 Task: Look for space in Chirpan, Bulgaria from 9th June, 2023 to 11th June, 2023 for 2 adults in price range Rs.6000 to Rs.10000. Place can be entire place with 2 bedrooms having 2 beds and 1 bathroom. Property type can be house, flat, guest house. Amenities needed are: wifi. Booking option can be shelf check-in. Required host language is English.
Action: Mouse moved to (610, 84)
Screenshot: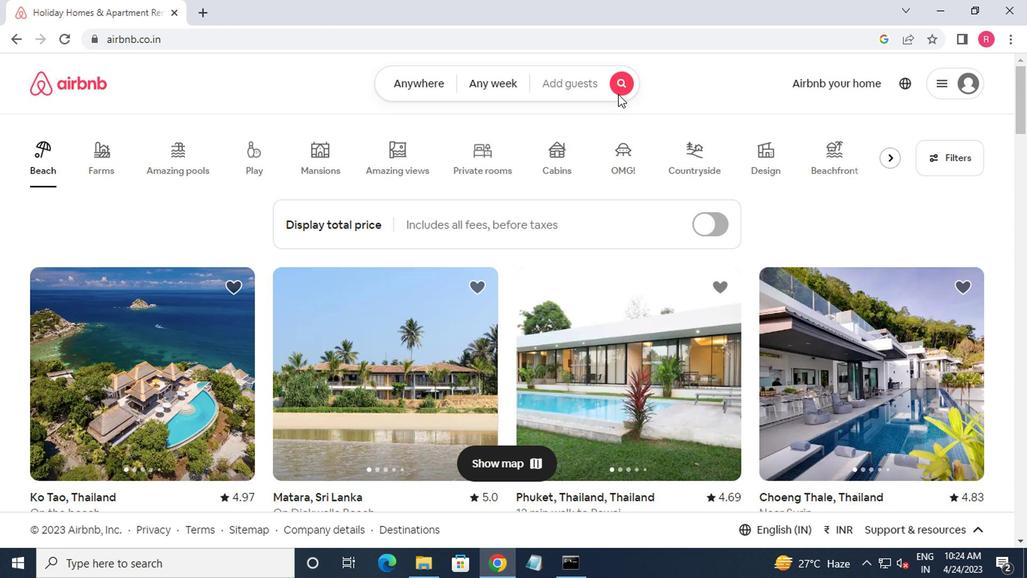 
Action: Mouse pressed left at (610, 84)
Screenshot: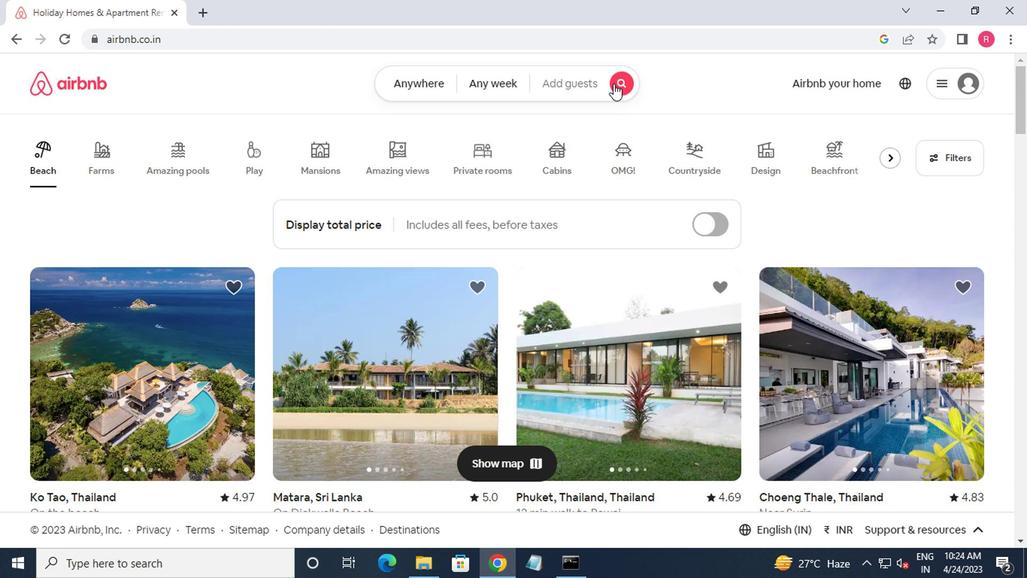 
Action: Mouse moved to (270, 150)
Screenshot: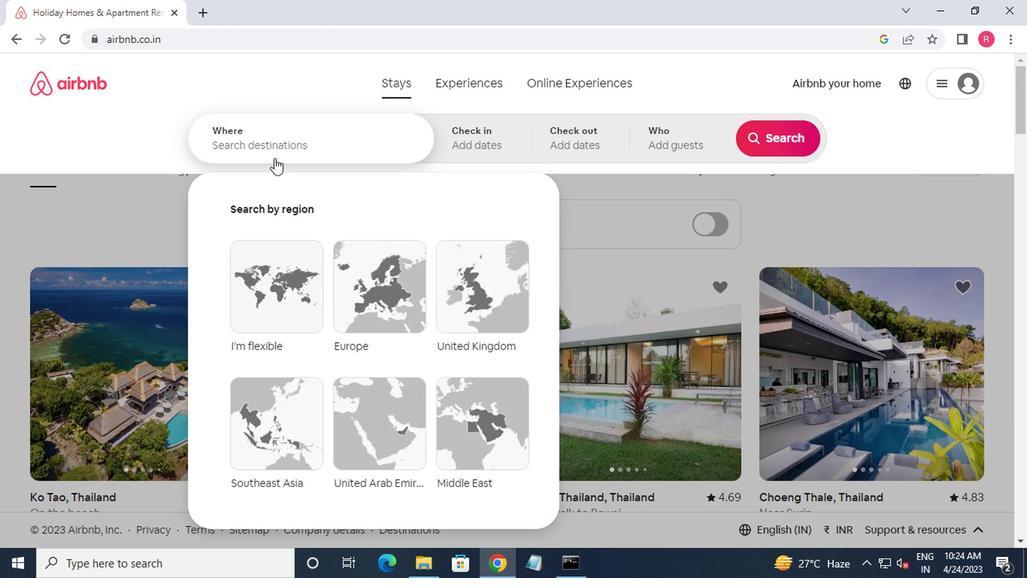 
Action: Mouse pressed left at (270, 150)
Screenshot: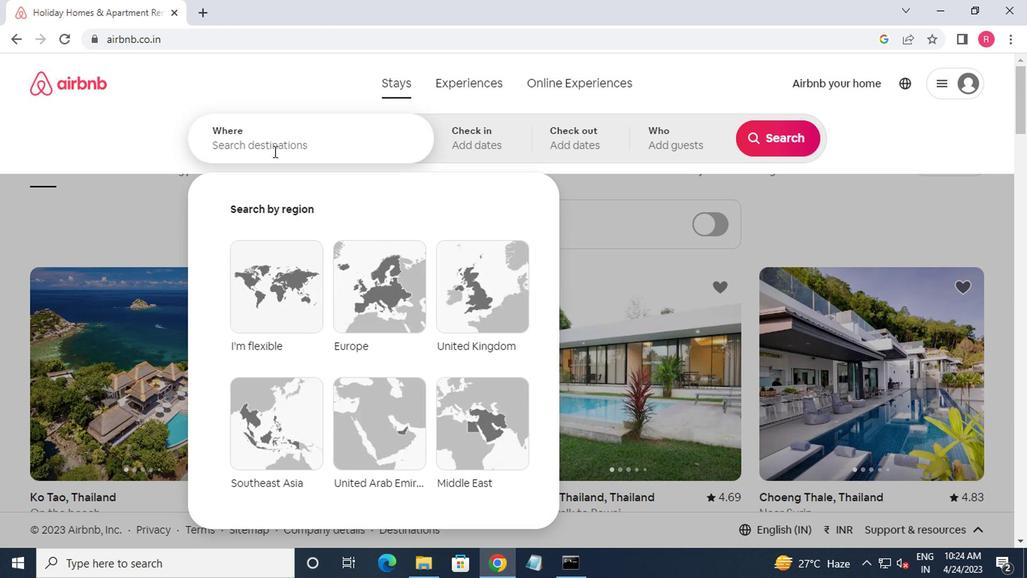 
Action: Mouse moved to (236, 172)
Screenshot: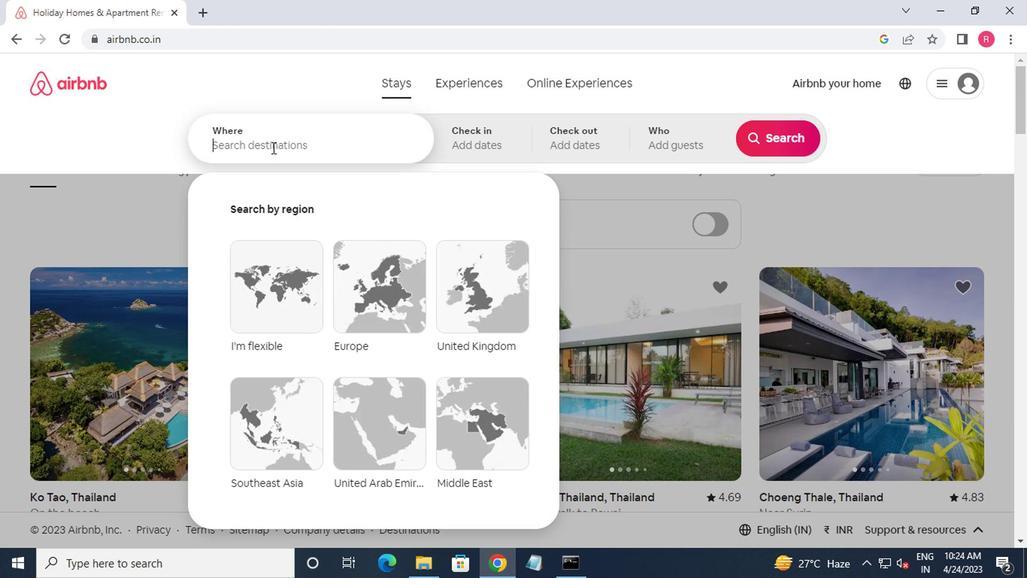 
Action: Key pressed chirpan
Screenshot: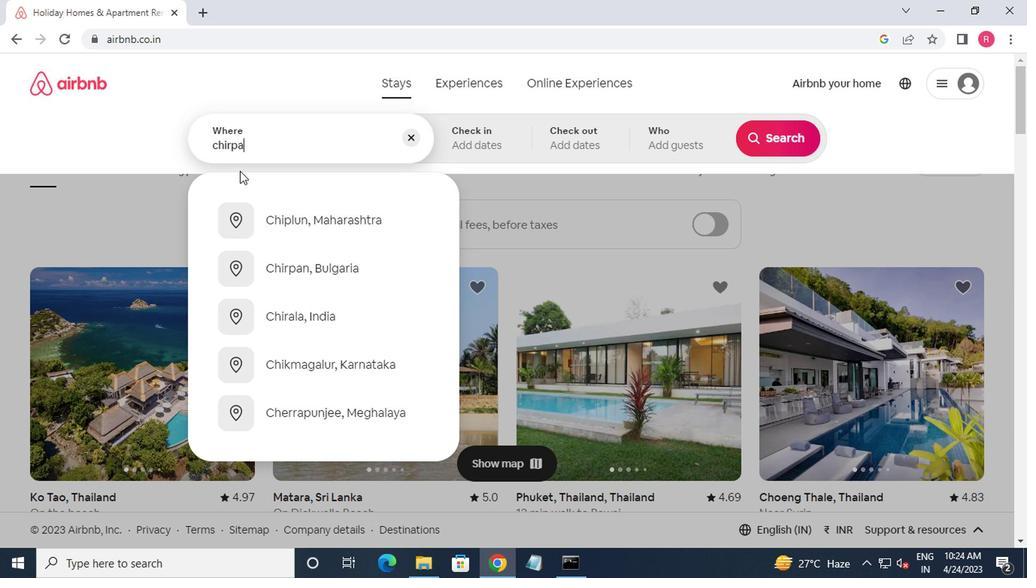 
Action: Mouse moved to (298, 235)
Screenshot: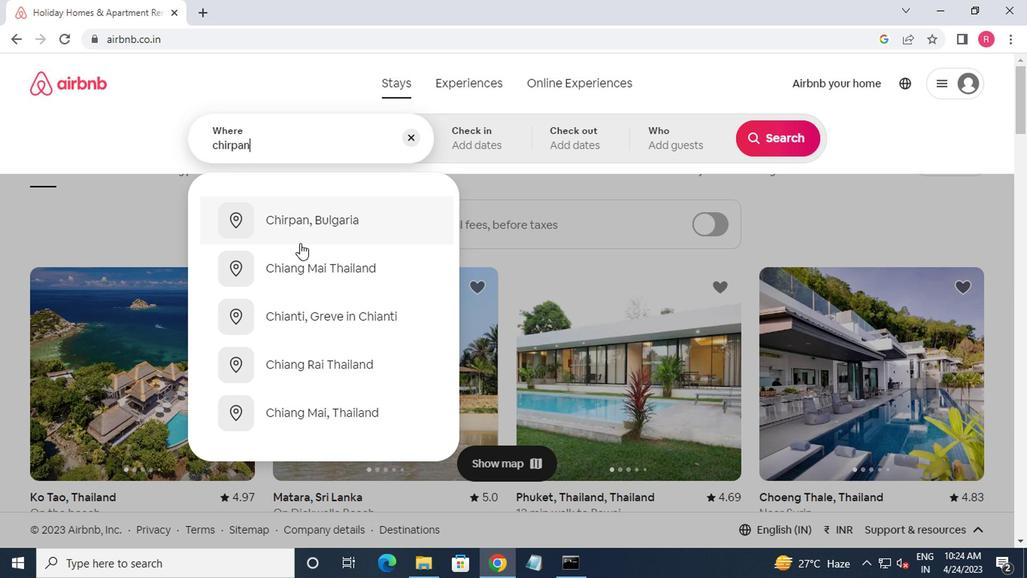 
Action: Mouse pressed left at (298, 235)
Screenshot: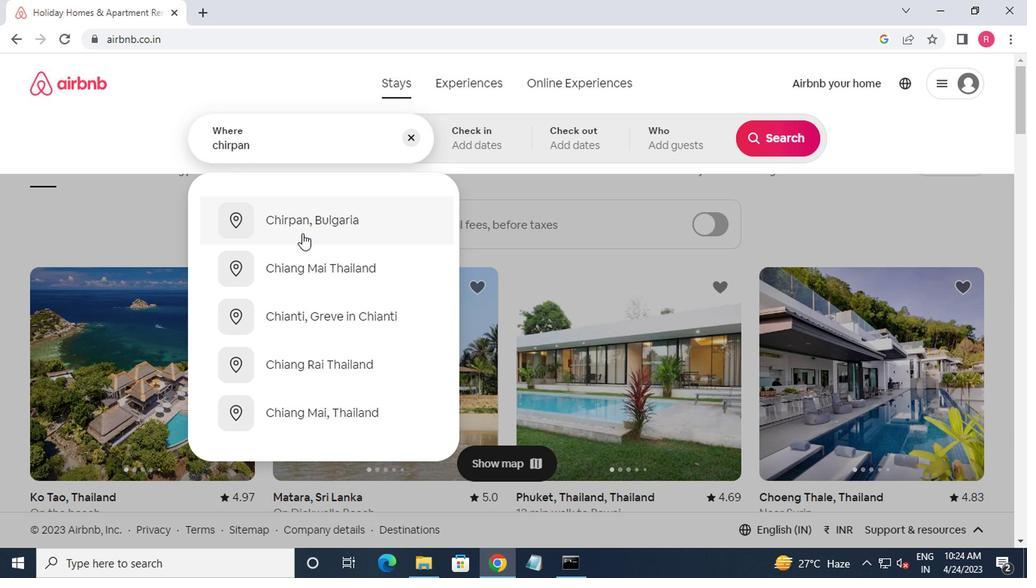 
Action: Mouse moved to (769, 258)
Screenshot: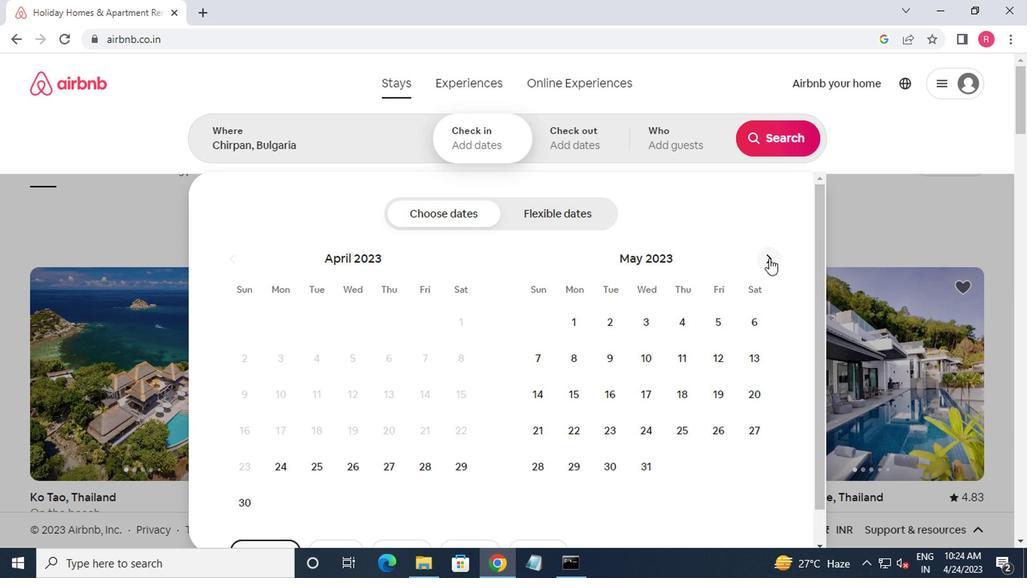 
Action: Mouse pressed left at (769, 258)
Screenshot: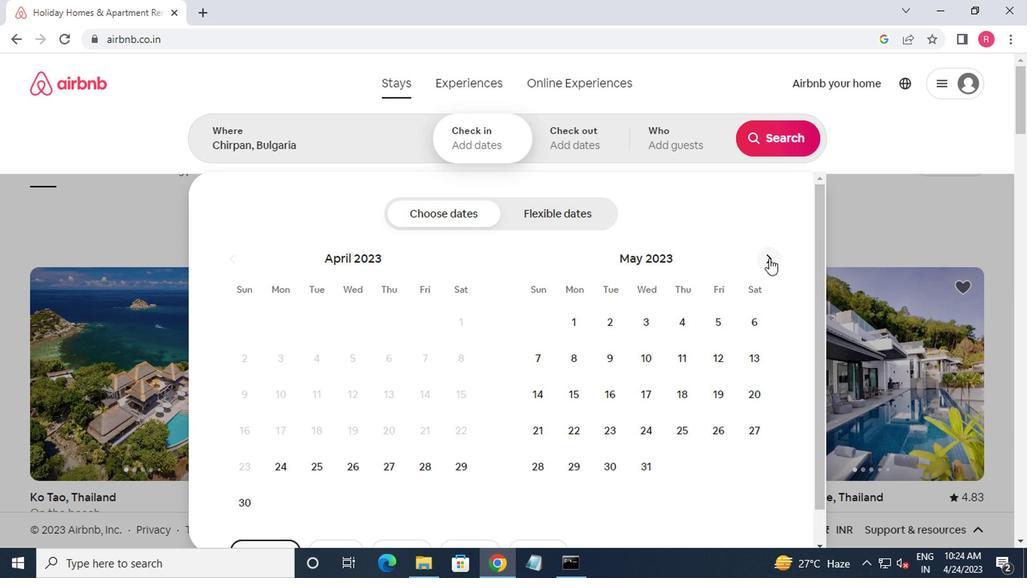 
Action: Mouse moved to (719, 370)
Screenshot: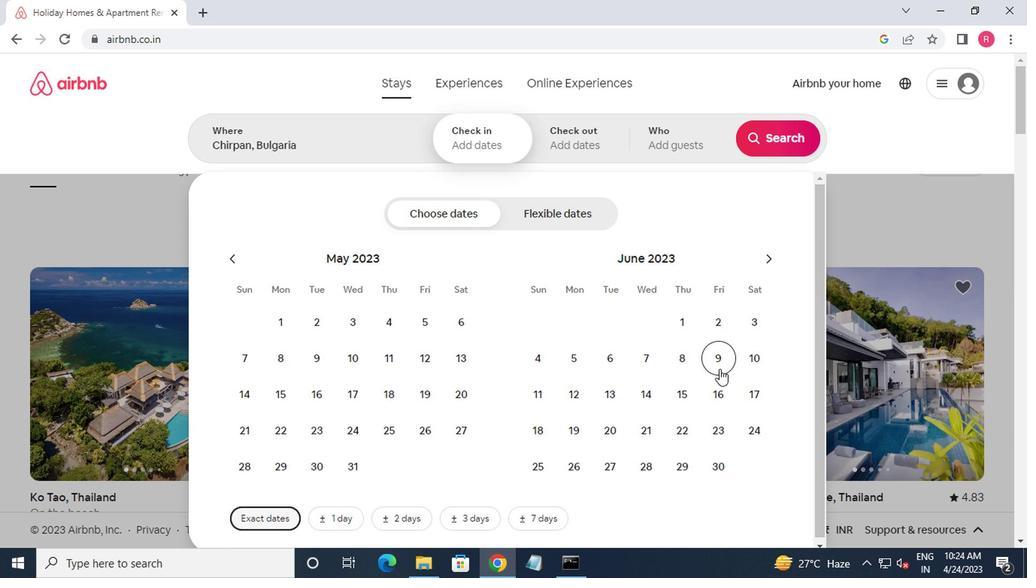 
Action: Mouse pressed left at (719, 370)
Screenshot: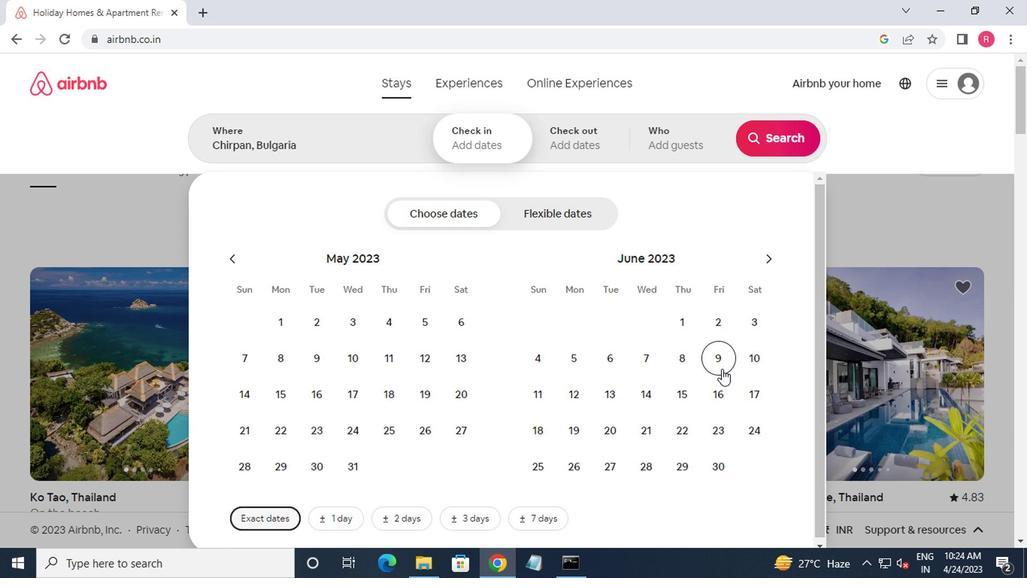 
Action: Mouse moved to (548, 387)
Screenshot: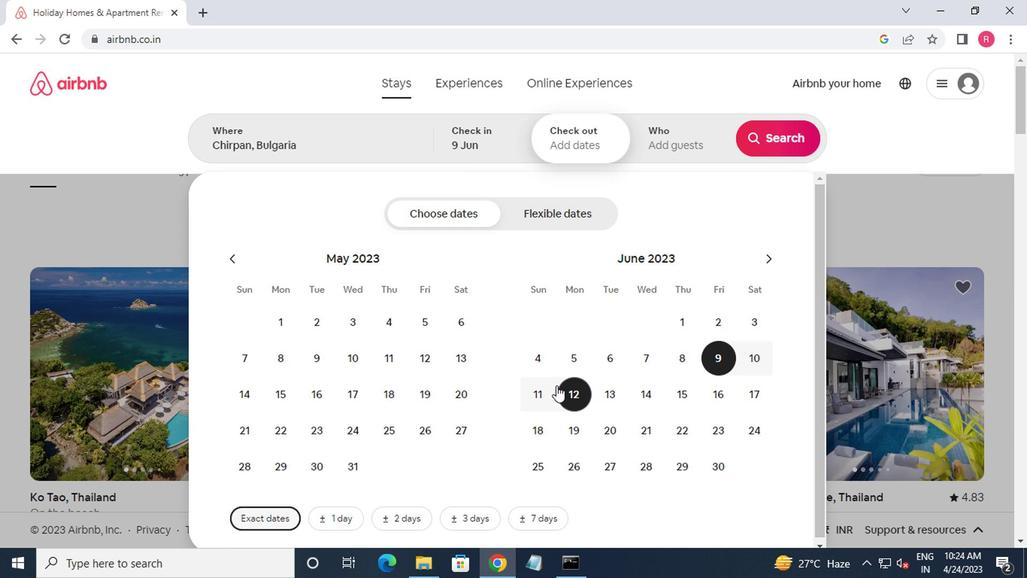 
Action: Mouse pressed left at (548, 387)
Screenshot: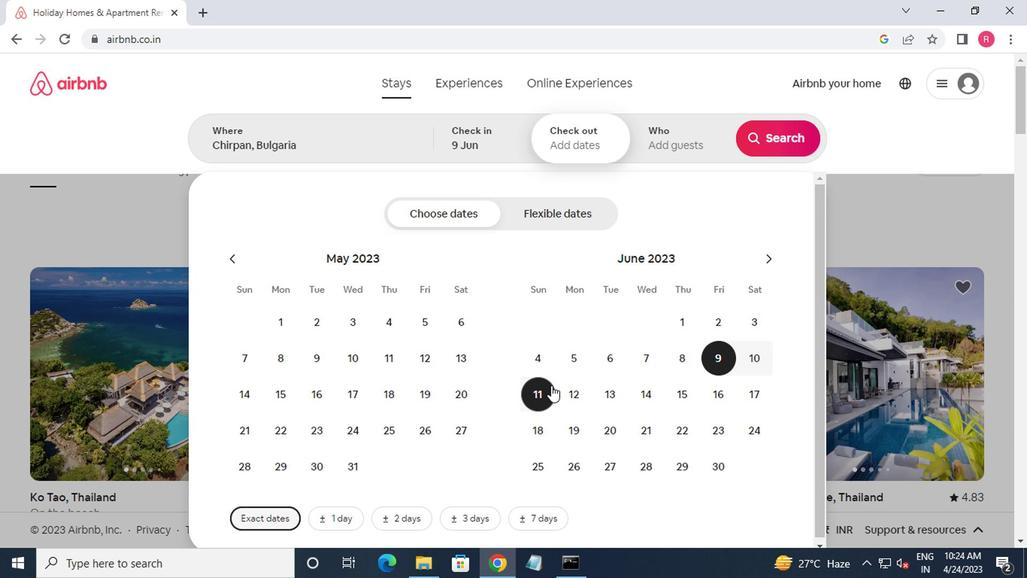 
Action: Mouse moved to (666, 150)
Screenshot: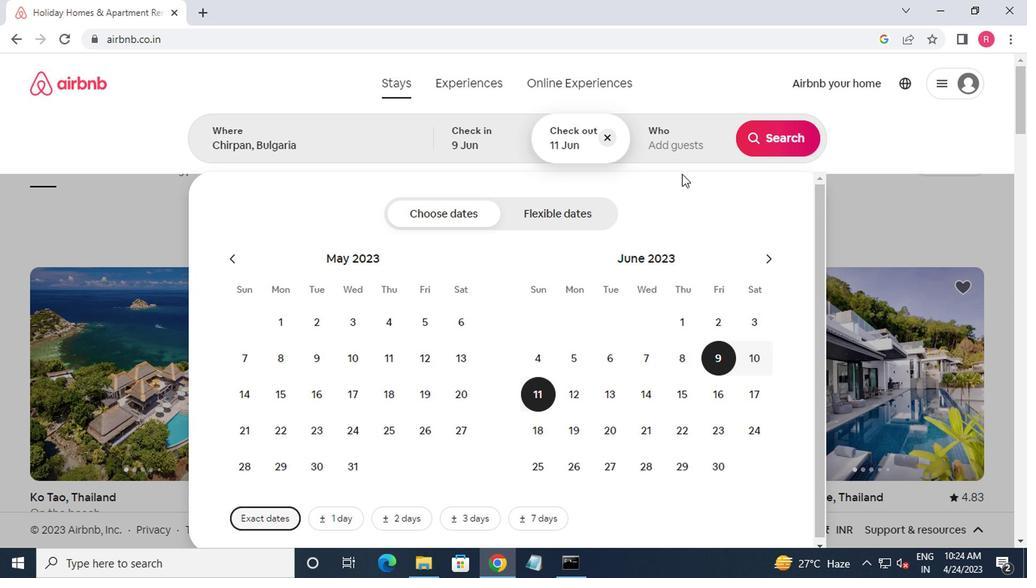 
Action: Mouse pressed left at (666, 150)
Screenshot: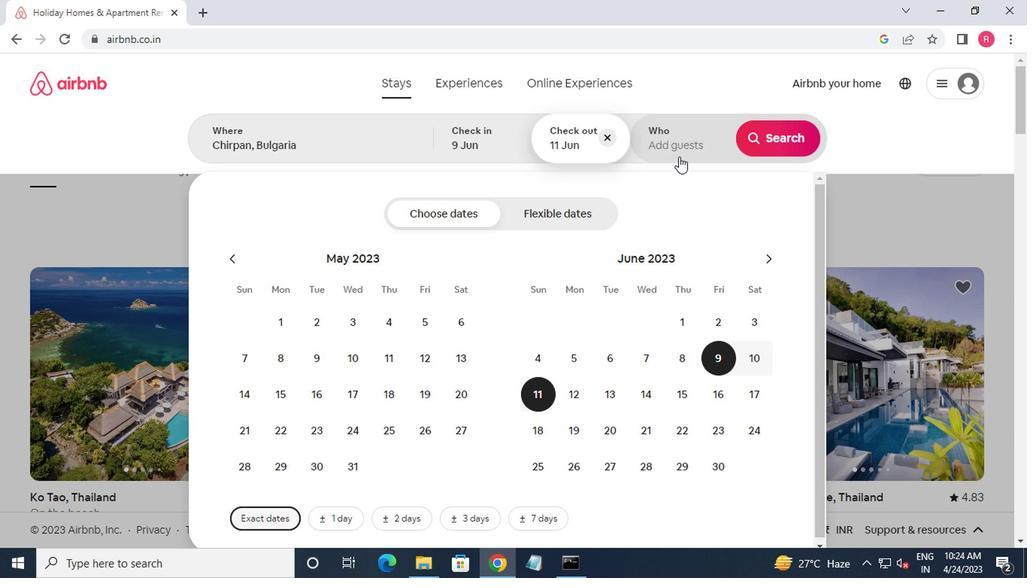 
Action: Mouse moved to (784, 225)
Screenshot: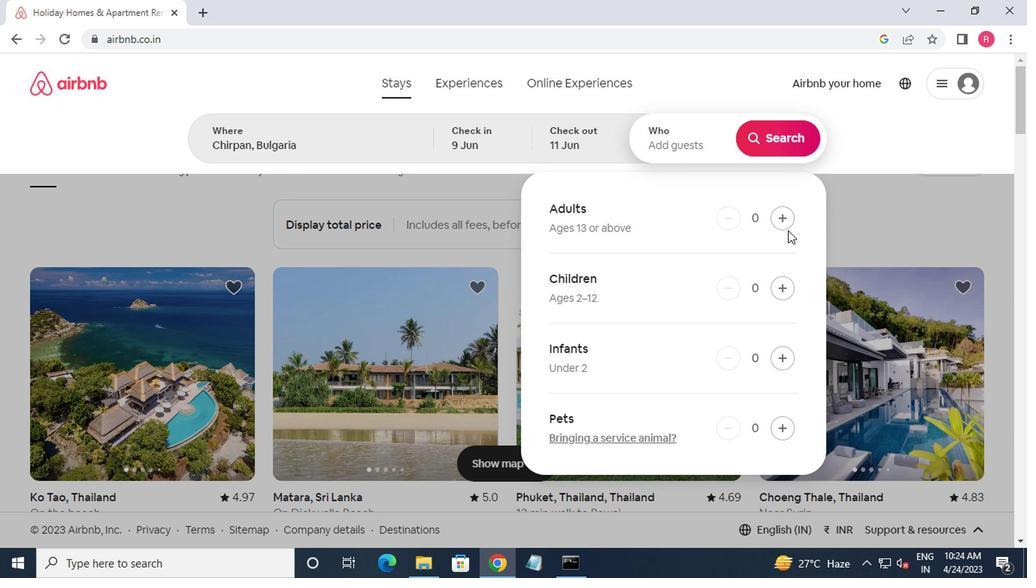 
Action: Mouse pressed left at (784, 225)
Screenshot: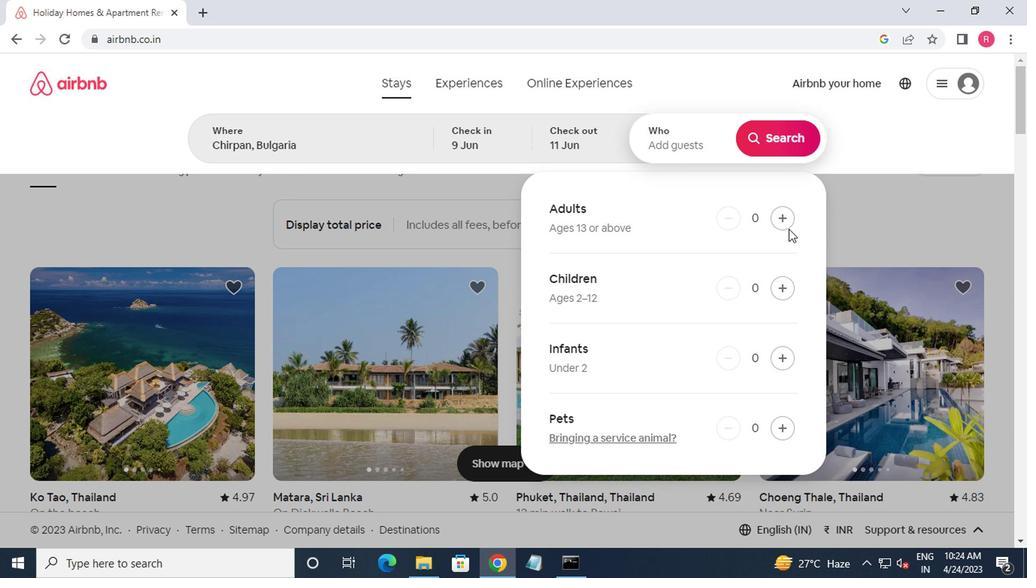 
Action: Mouse moved to (784, 225)
Screenshot: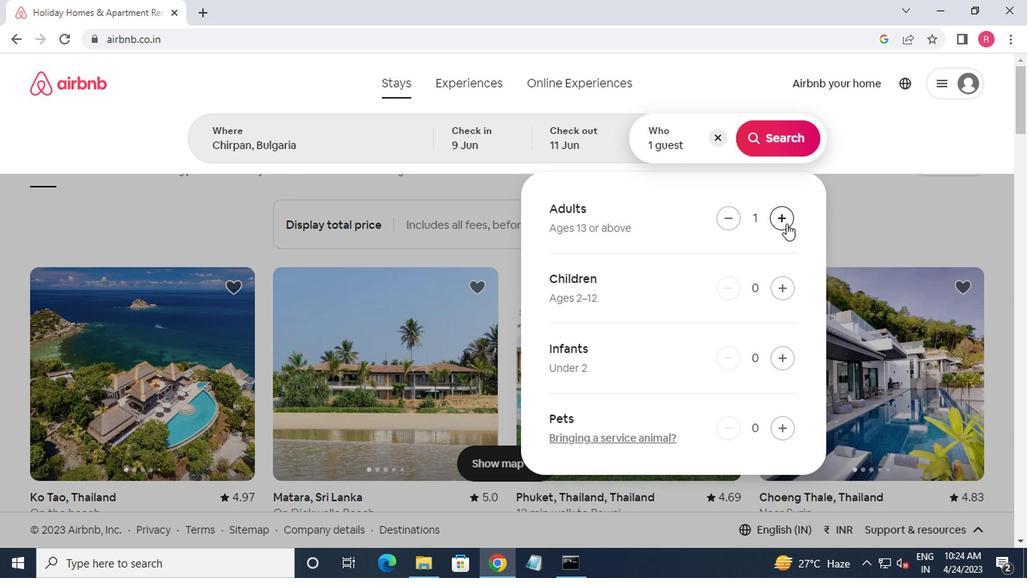 
Action: Mouse pressed left at (784, 225)
Screenshot: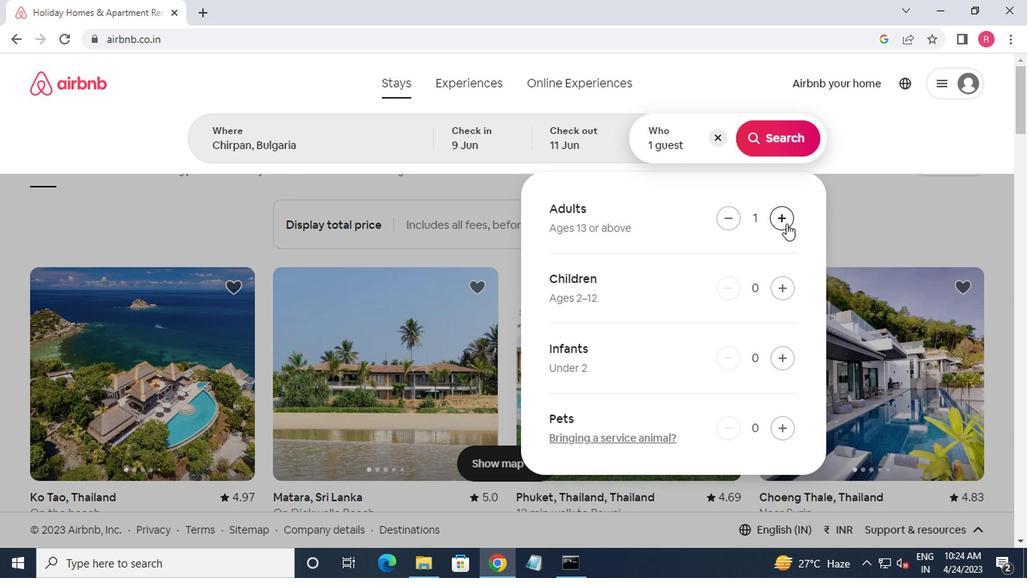 
Action: Mouse moved to (788, 150)
Screenshot: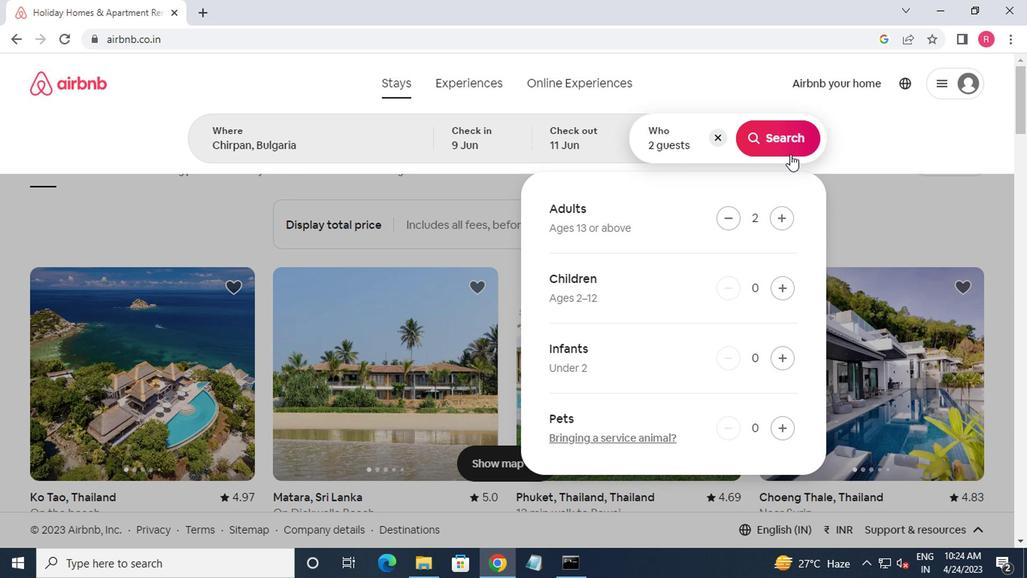 
Action: Mouse pressed left at (788, 150)
Screenshot: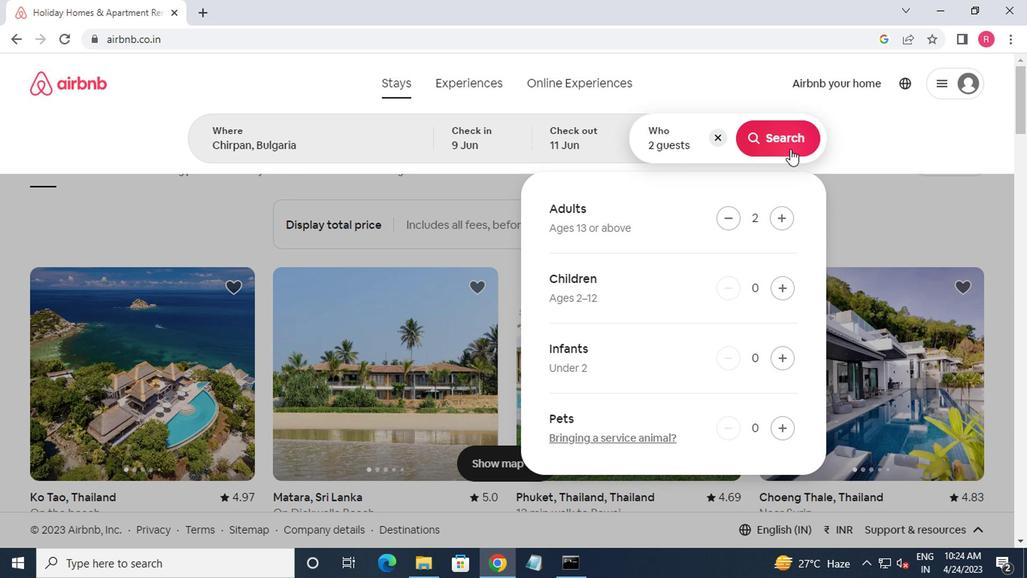 
Action: Mouse moved to (952, 150)
Screenshot: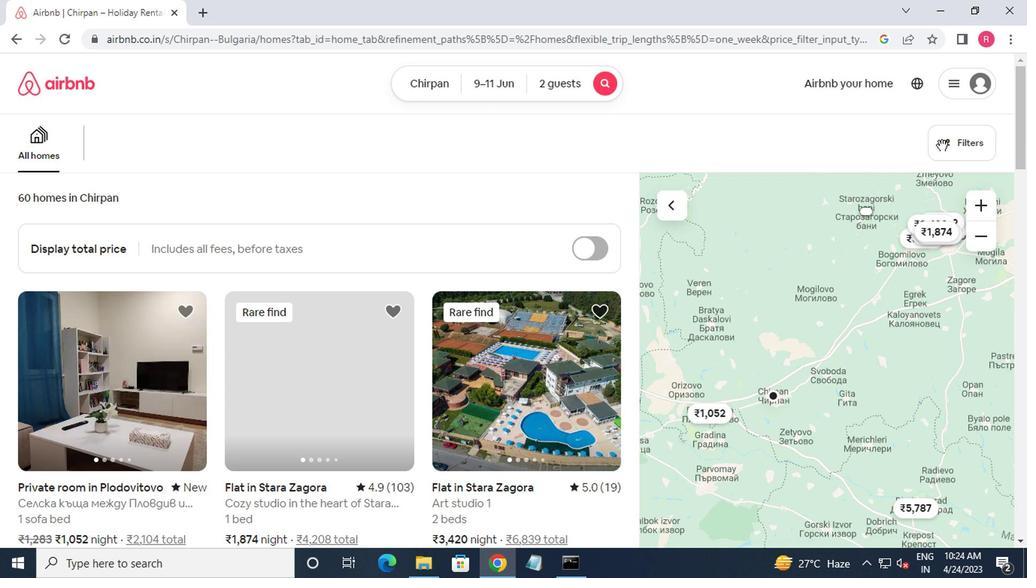 
Action: Mouse pressed left at (952, 150)
Screenshot: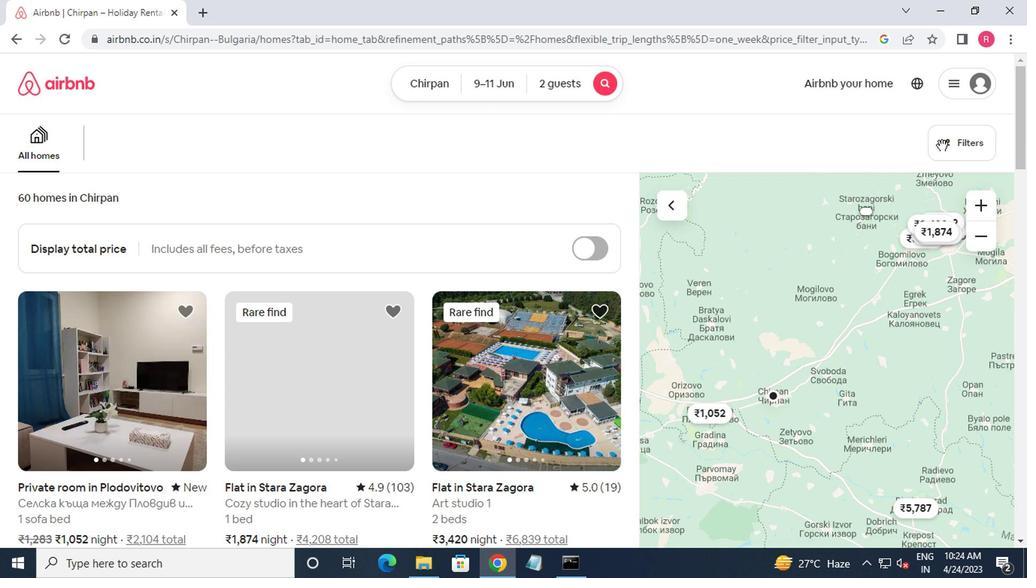 
Action: Mouse moved to (340, 320)
Screenshot: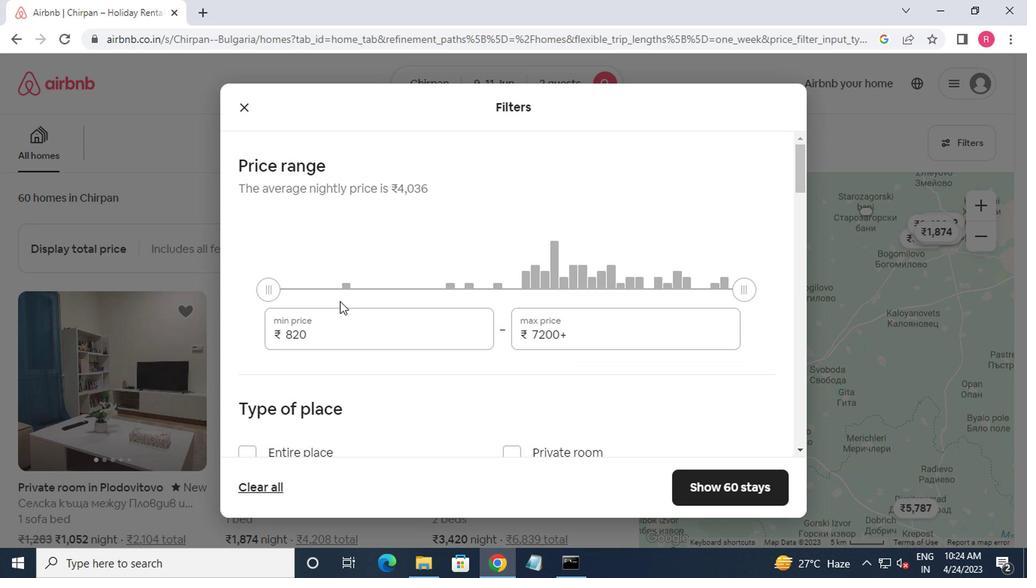 
Action: Mouse pressed left at (340, 320)
Screenshot: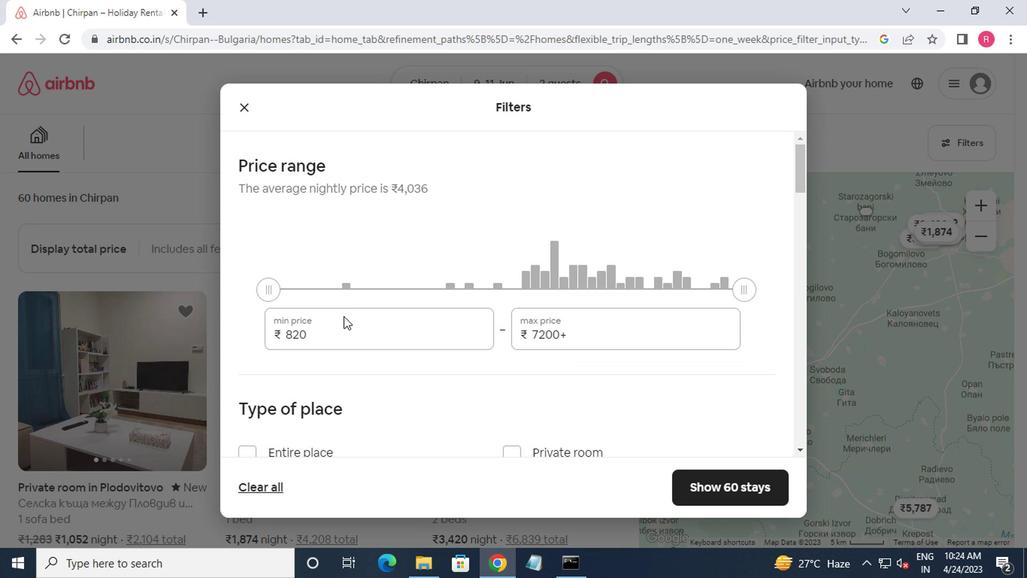 
Action: Mouse moved to (329, 329)
Screenshot: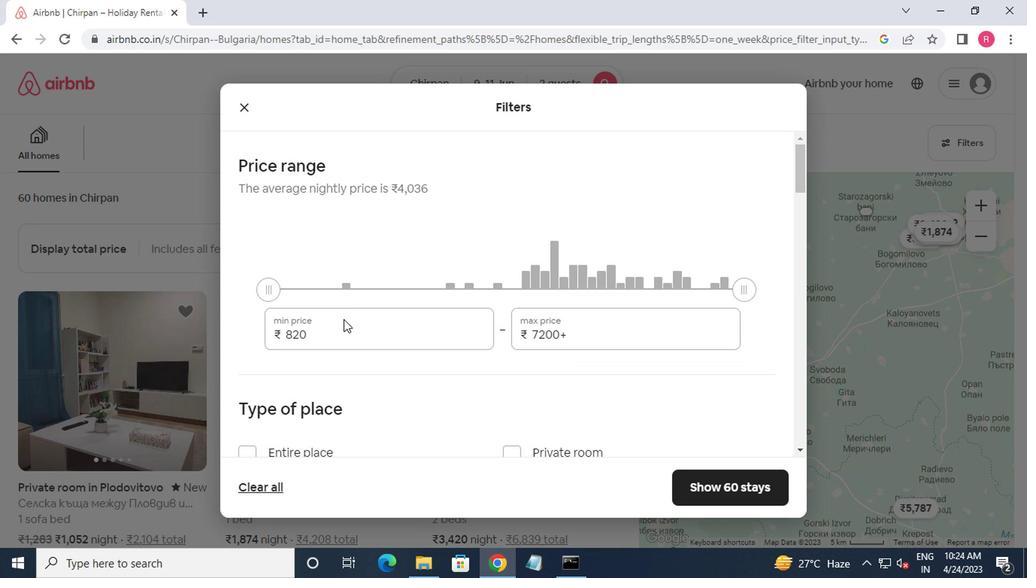 
Action: Key pressed <Key.backspace><Key.backspace><Key.backspace><Key.backspace><Key.backspace><Key.backspace><Key.backspace><Key.backspace><Key.backspace><Key.backspace><Key.backspace><Key.backspace>6000<Key.tab>10000
Screenshot: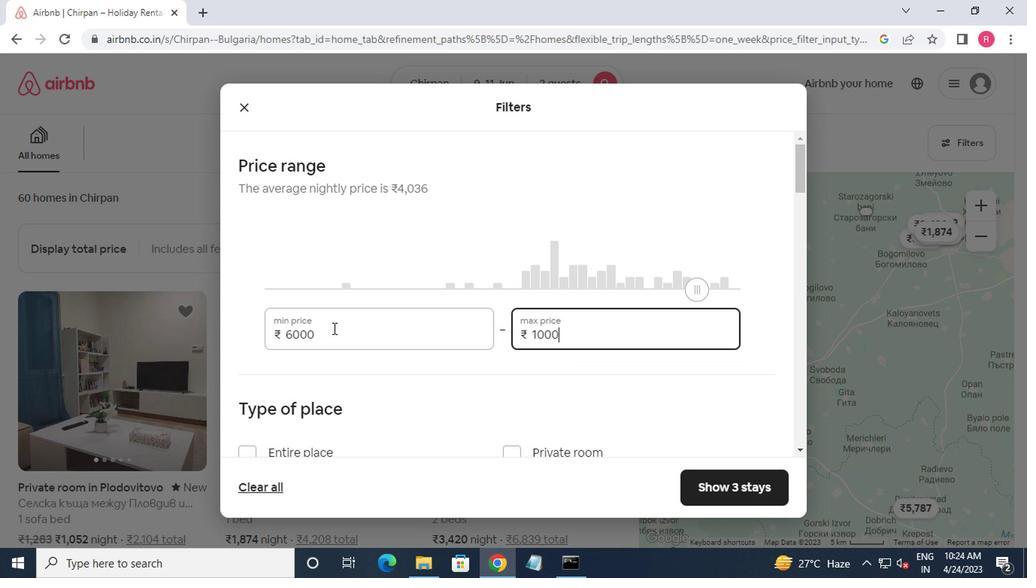 
Action: Mouse moved to (385, 404)
Screenshot: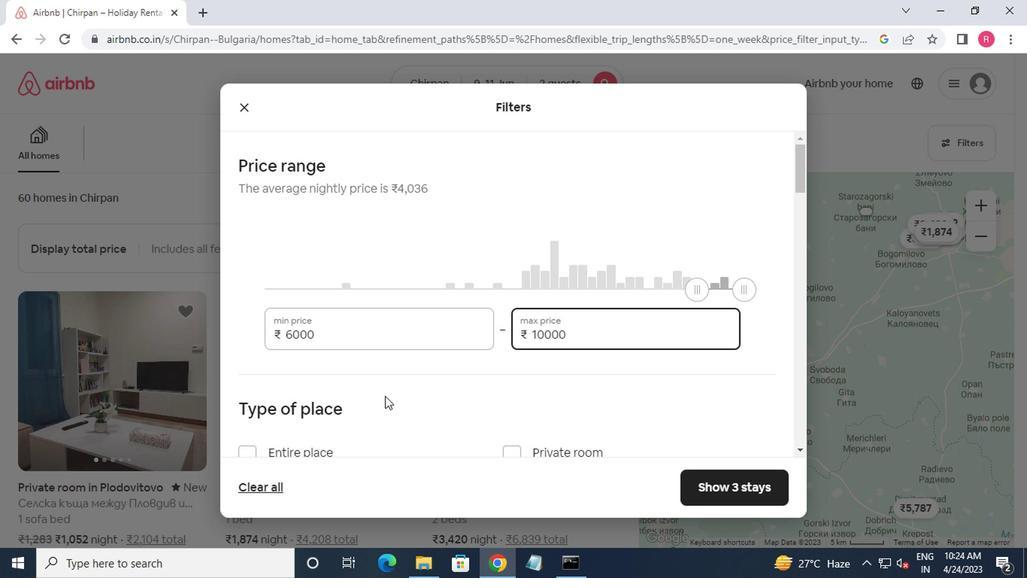 
Action: Mouse scrolled (385, 403) with delta (0, 0)
Screenshot: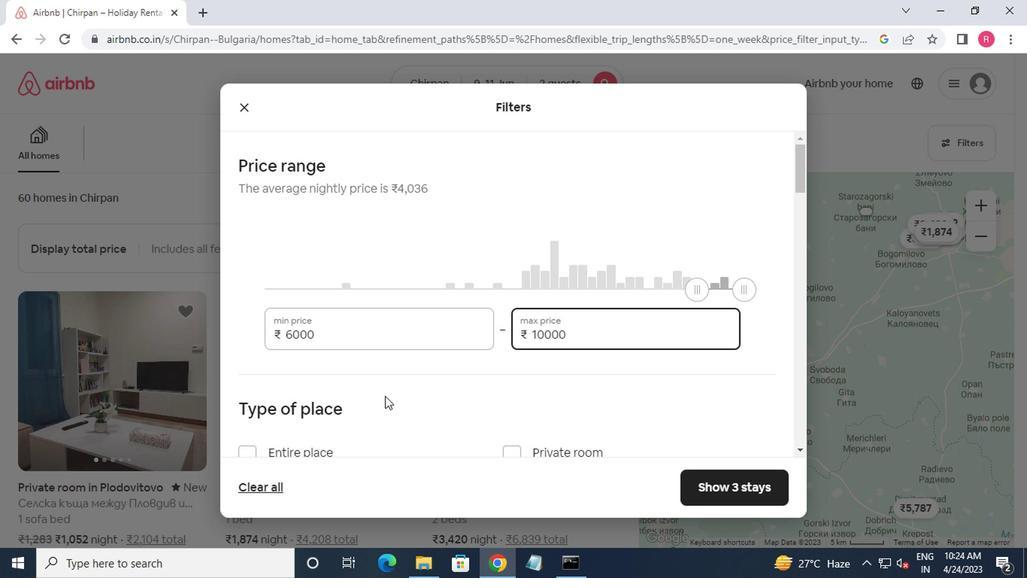 
Action: Mouse moved to (387, 405)
Screenshot: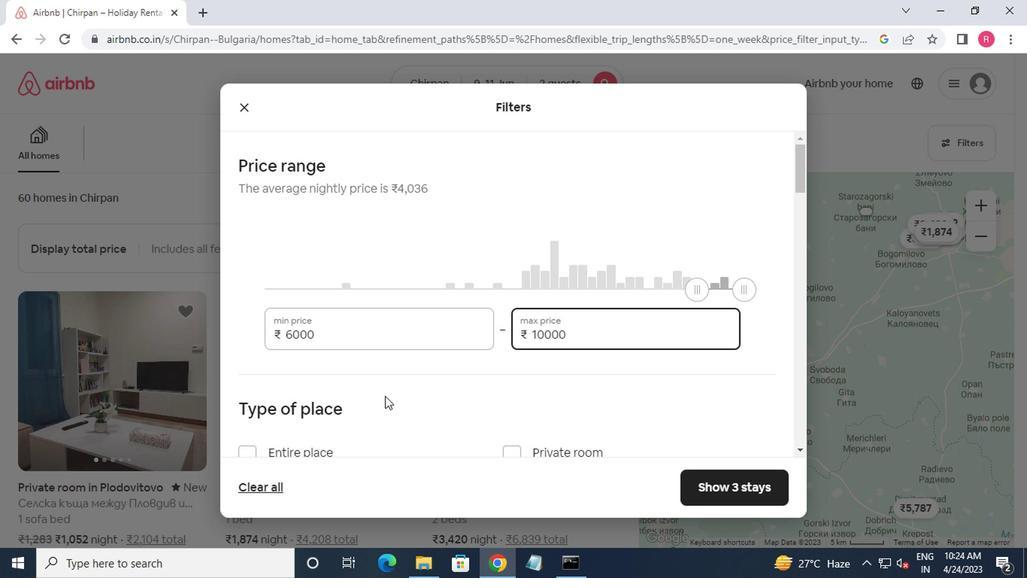 
Action: Mouse scrolled (387, 404) with delta (0, -1)
Screenshot: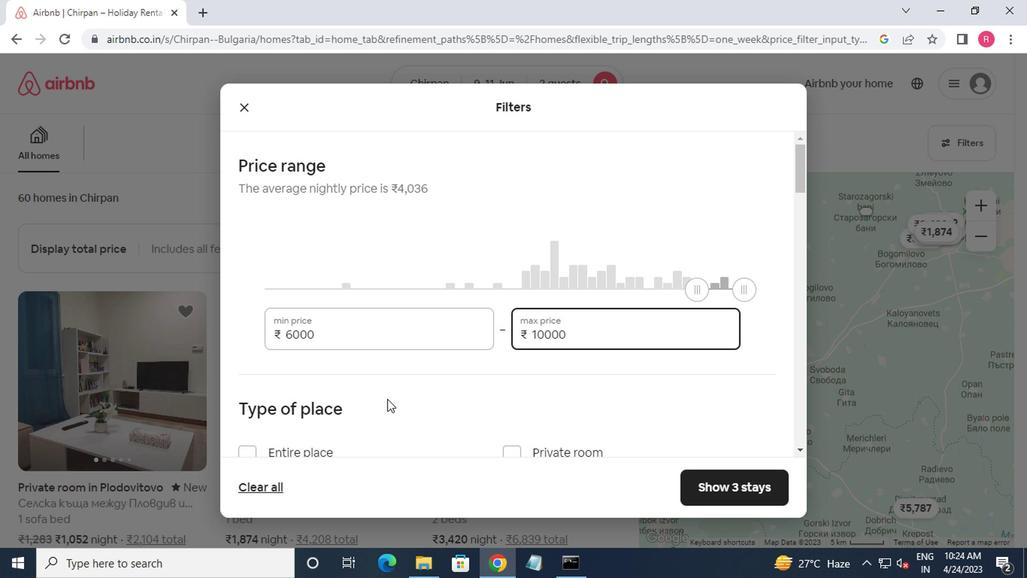 
Action: Mouse moved to (388, 406)
Screenshot: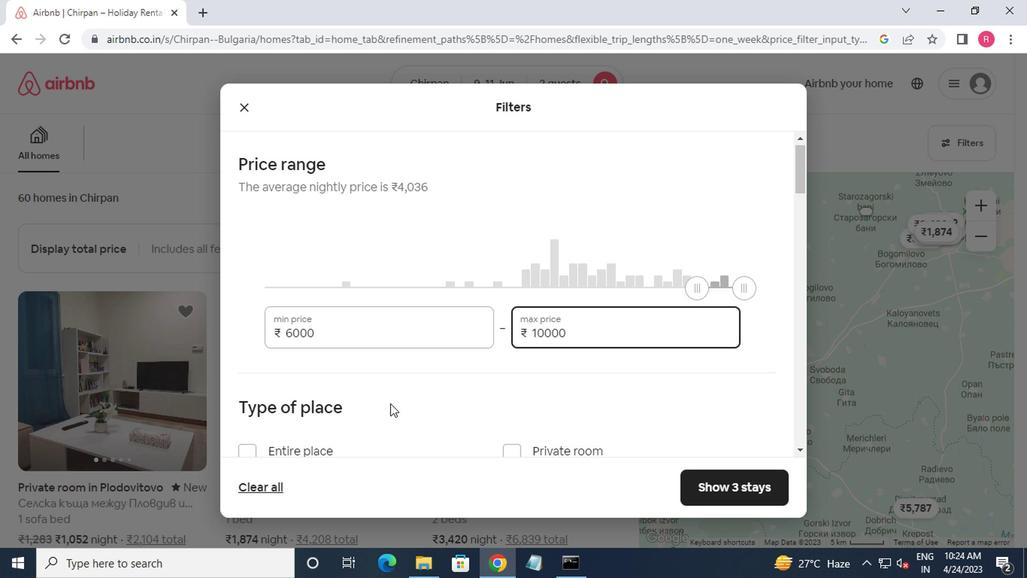 
Action: Mouse scrolled (388, 405) with delta (0, -1)
Screenshot: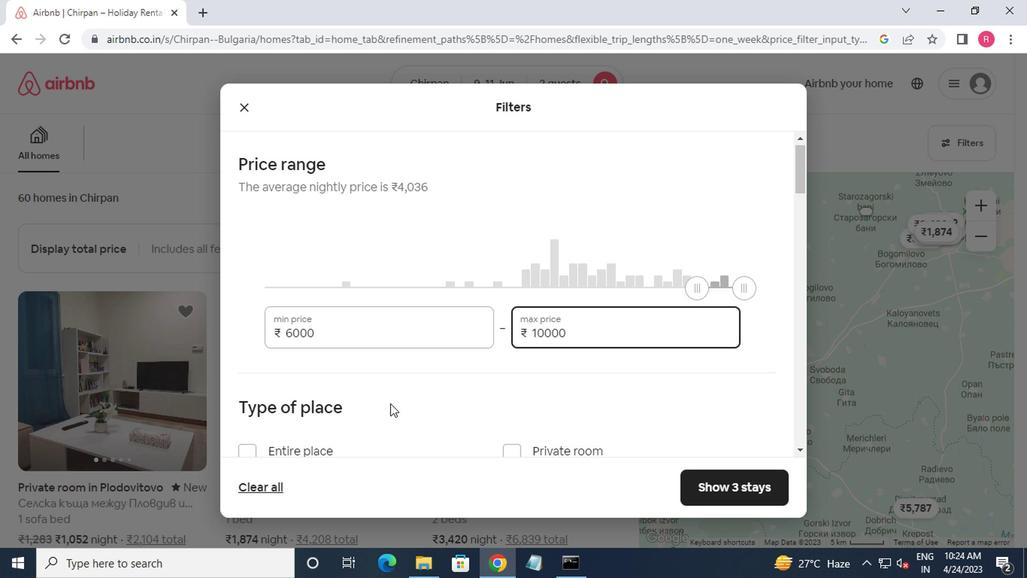 
Action: Mouse moved to (240, 229)
Screenshot: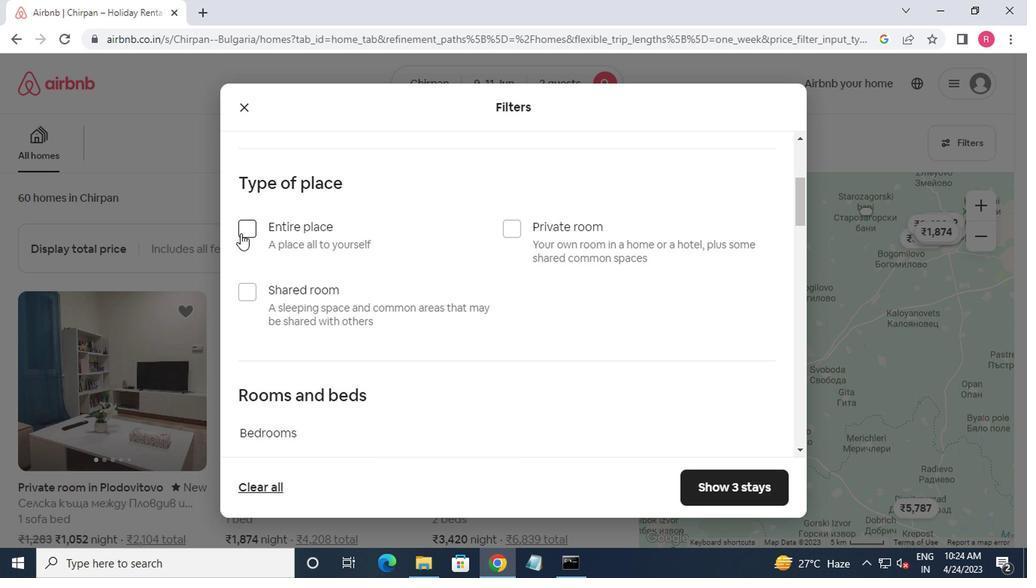 
Action: Mouse pressed left at (240, 229)
Screenshot: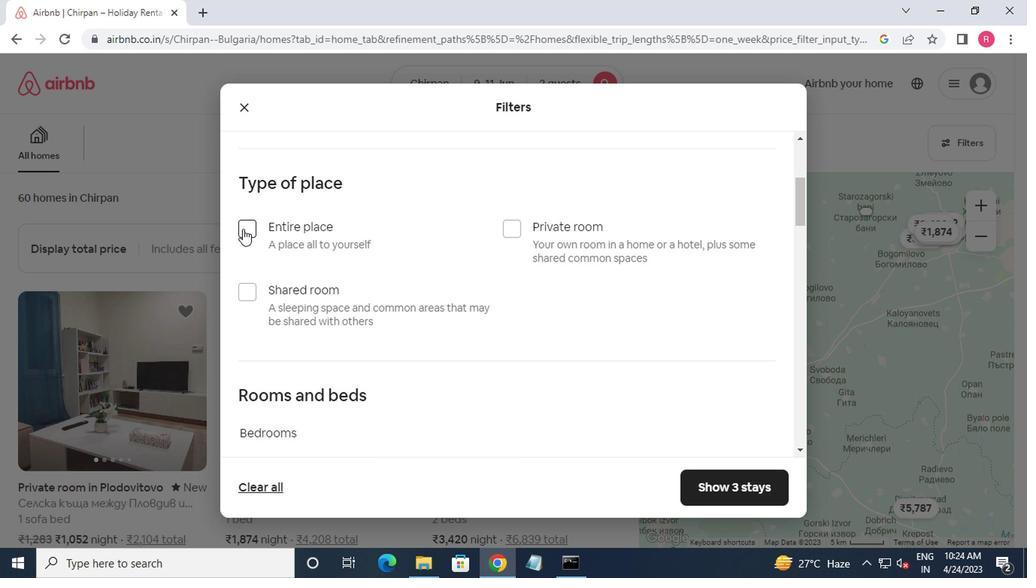 
Action: Mouse moved to (374, 286)
Screenshot: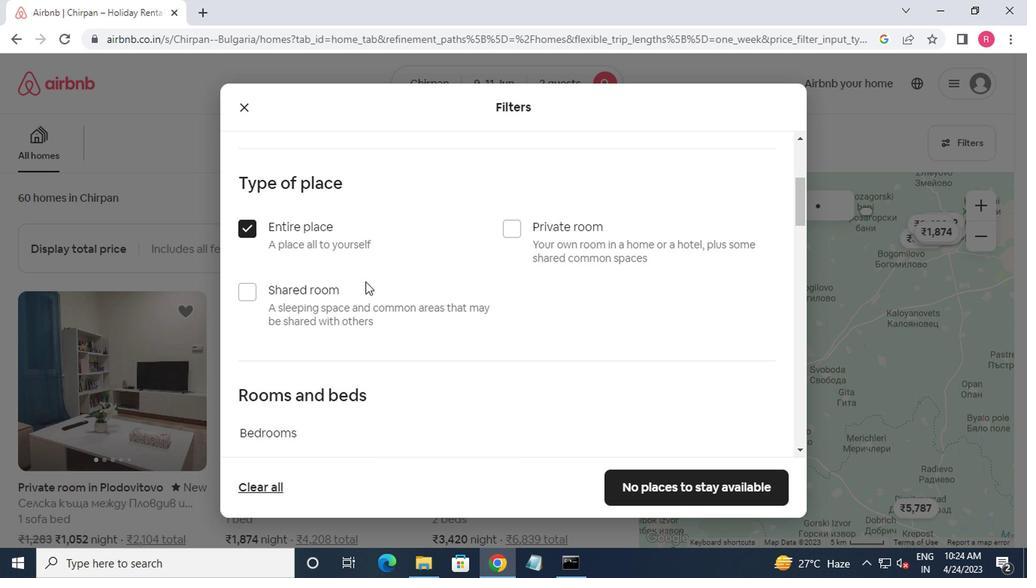 
Action: Mouse scrolled (374, 285) with delta (0, -1)
Screenshot: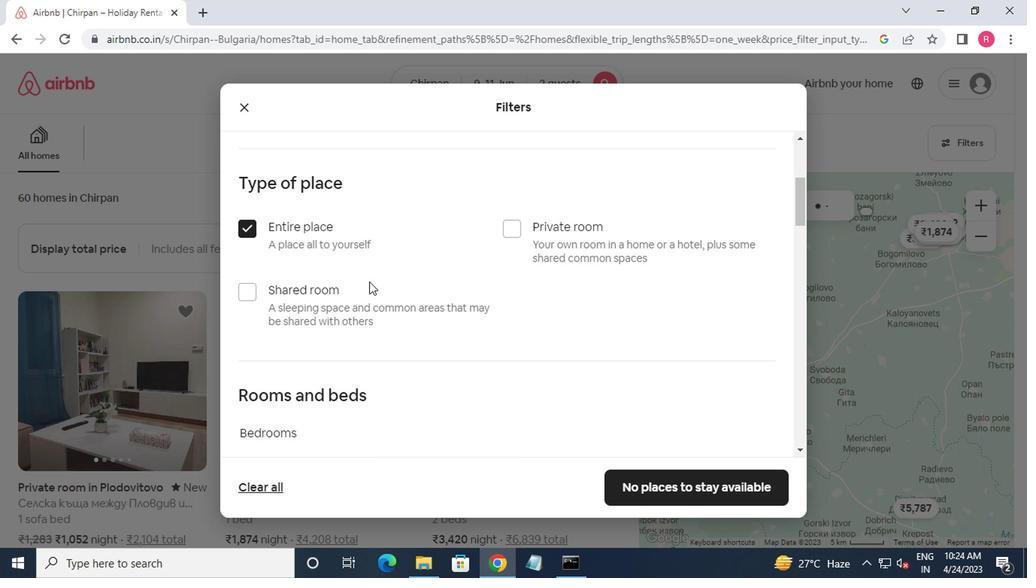 
Action: Mouse moved to (379, 288)
Screenshot: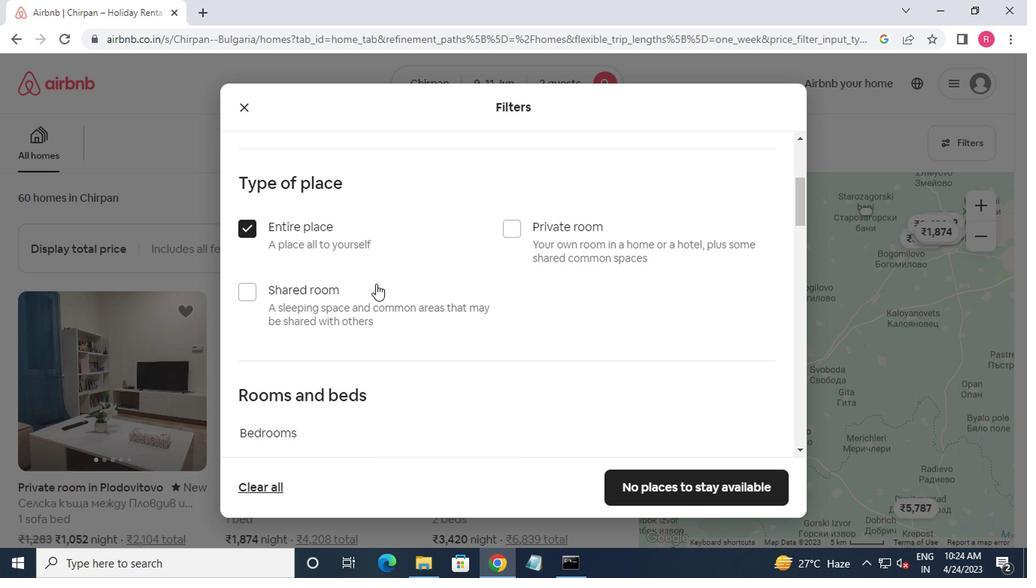 
Action: Mouse scrolled (379, 286) with delta (0, -1)
Screenshot: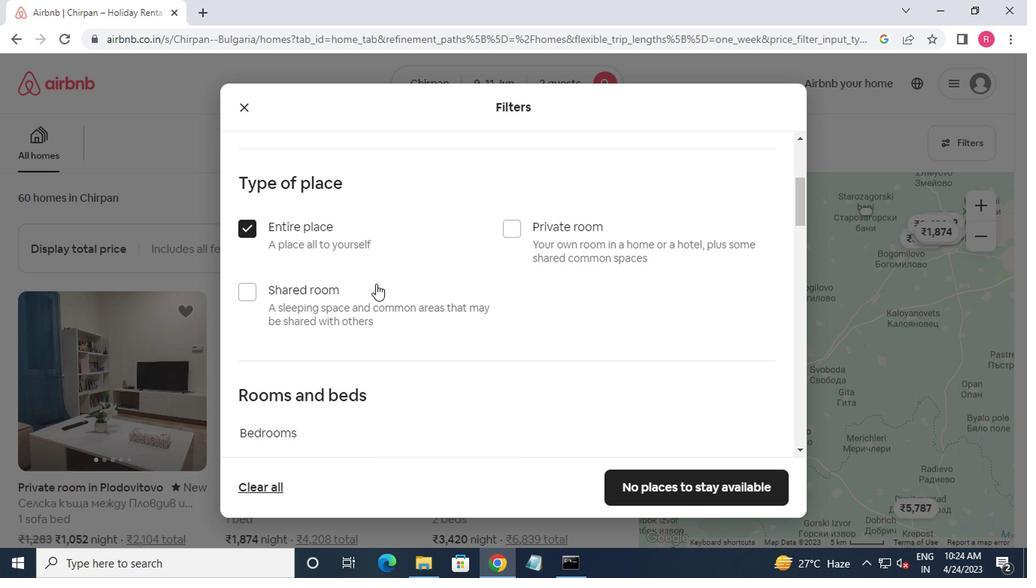 
Action: Mouse moved to (379, 288)
Screenshot: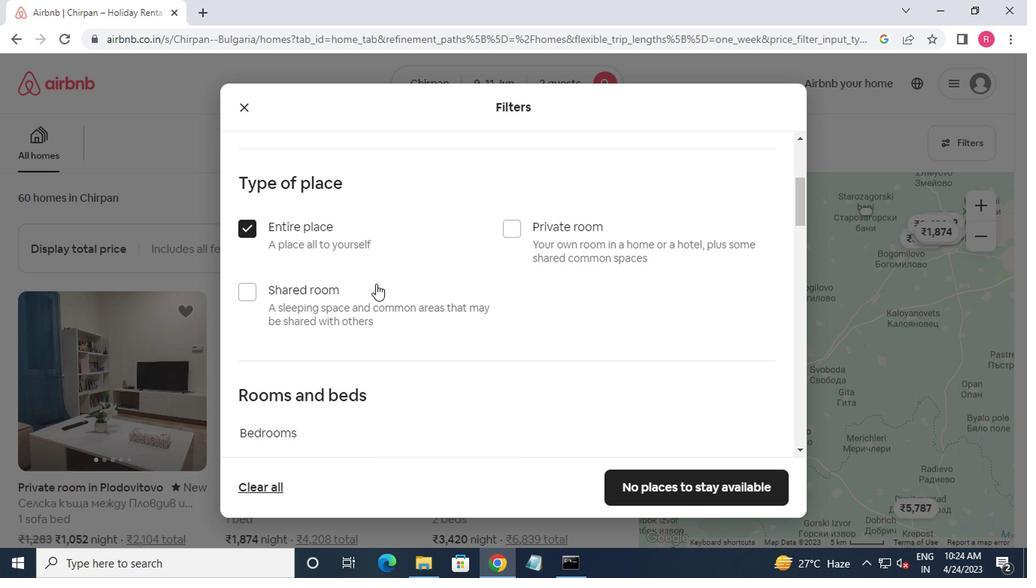
Action: Mouse scrolled (379, 288) with delta (0, 0)
Screenshot: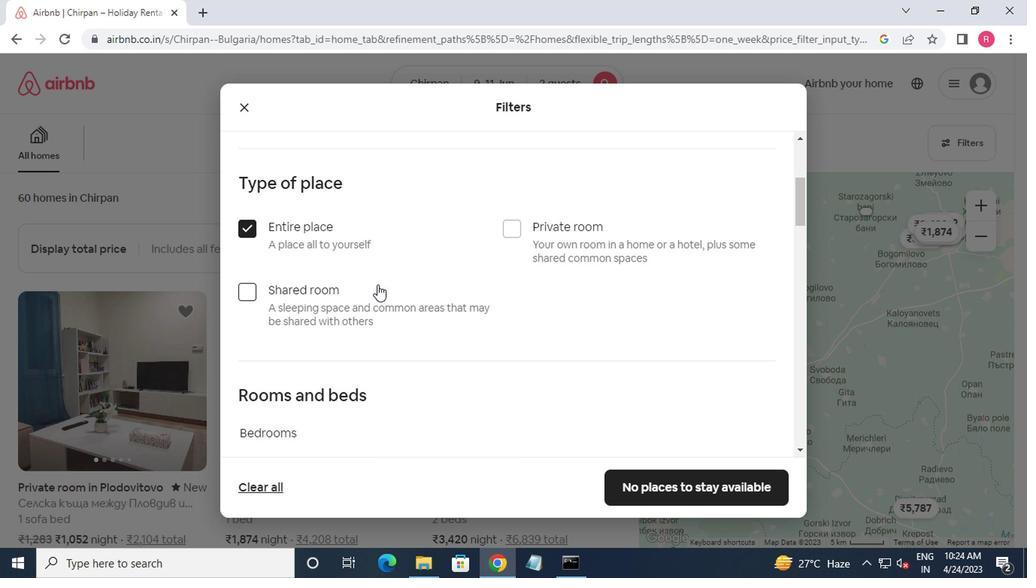 
Action: Mouse moved to (364, 256)
Screenshot: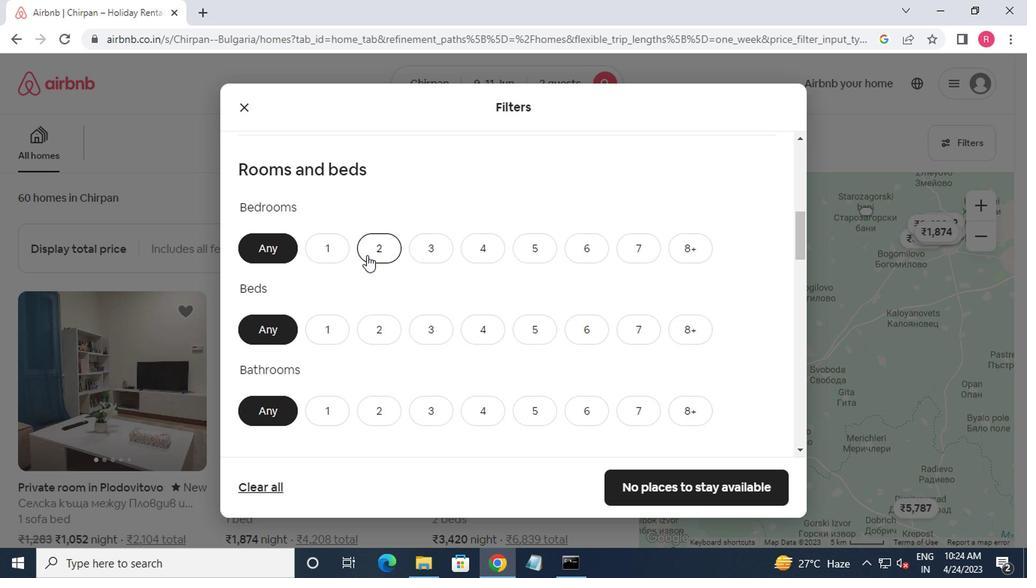
Action: Mouse pressed left at (364, 256)
Screenshot: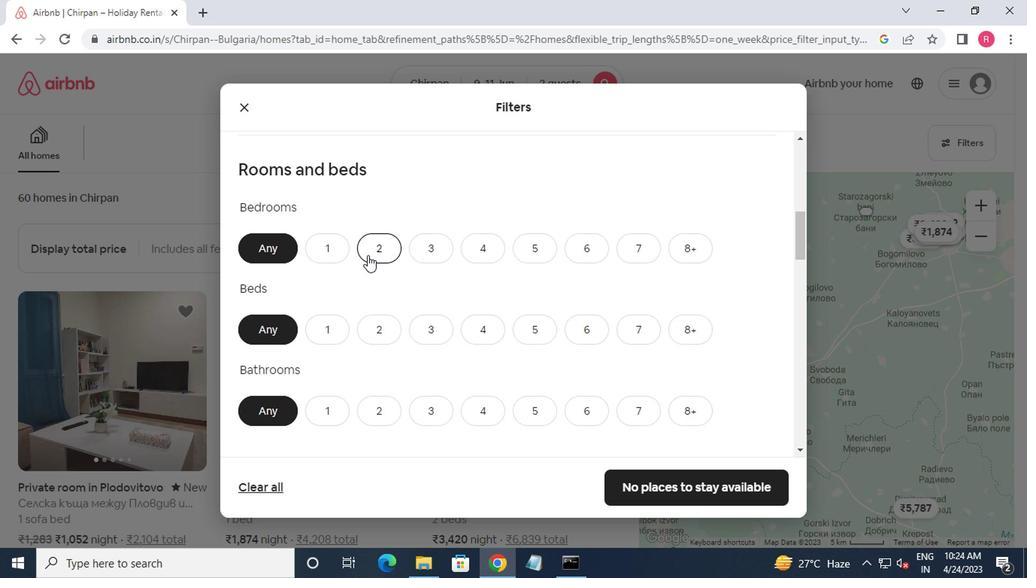 
Action: Mouse moved to (366, 256)
Screenshot: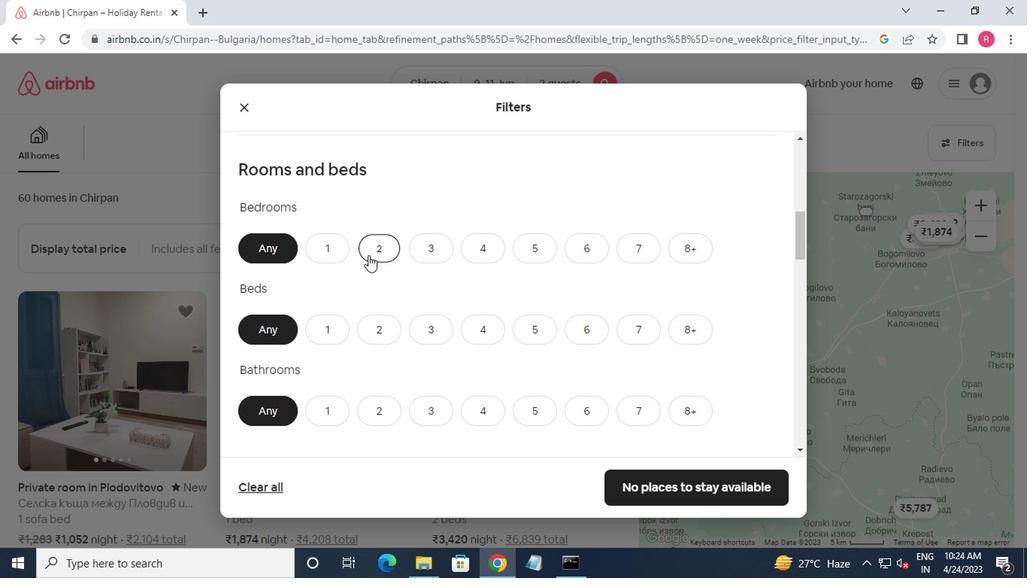 
Action: Mouse scrolled (366, 255) with delta (0, -1)
Screenshot: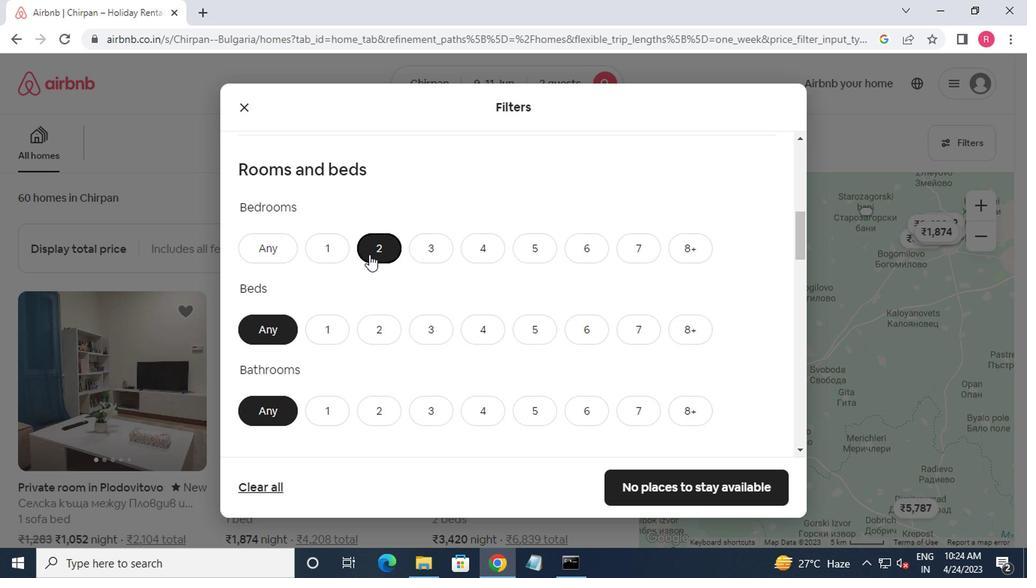 
Action: Mouse moved to (371, 256)
Screenshot: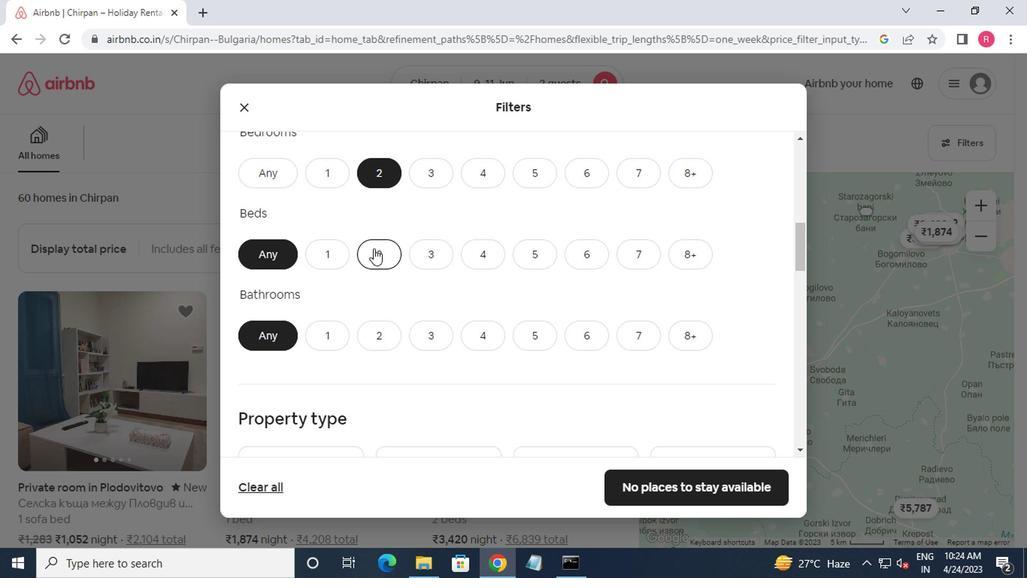 
Action: Mouse pressed left at (371, 256)
Screenshot: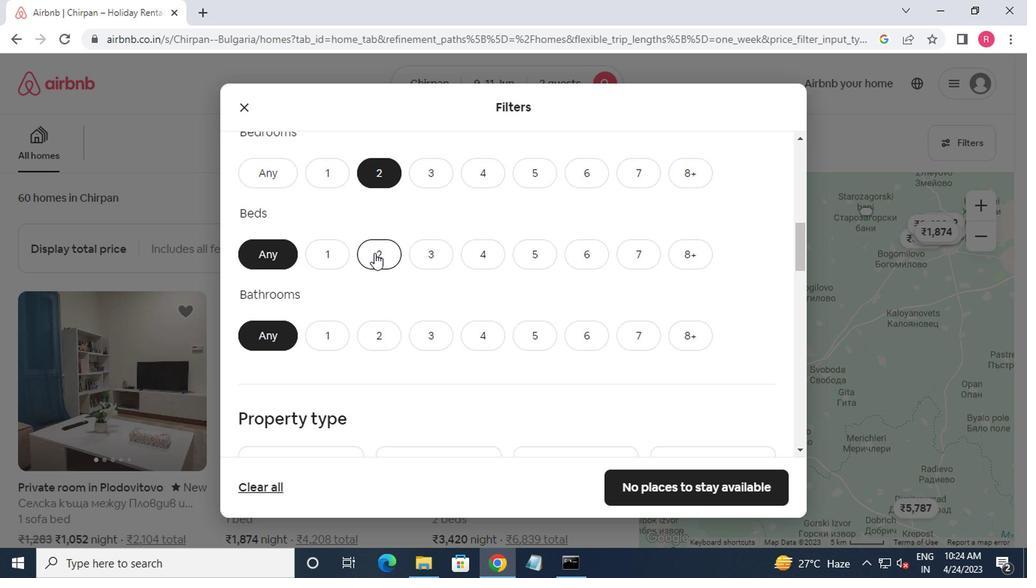 
Action: Mouse moved to (320, 334)
Screenshot: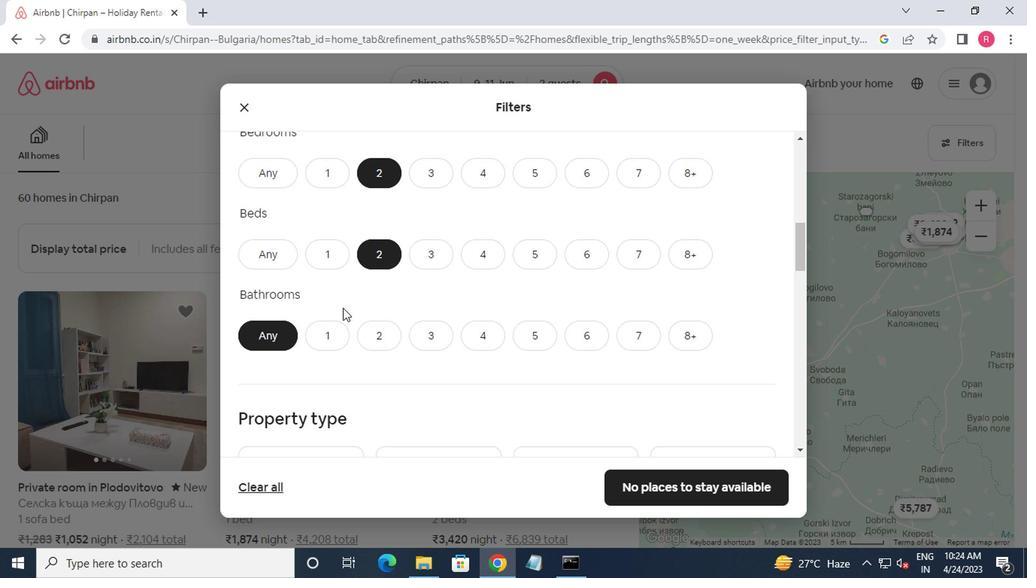 
Action: Mouse pressed left at (320, 334)
Screenshot: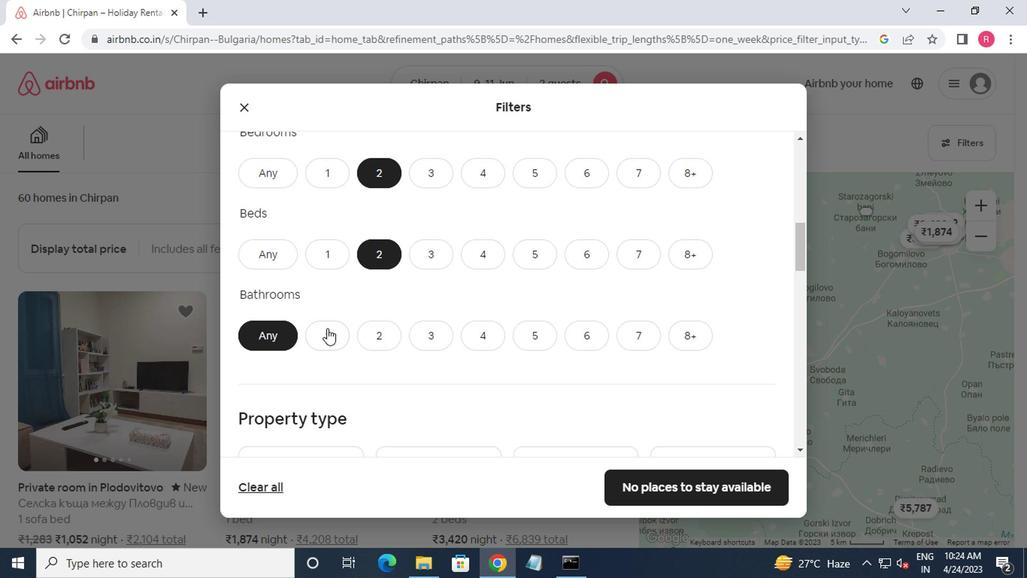 
Action: Mouse moved to (327, 323)
Screenshot: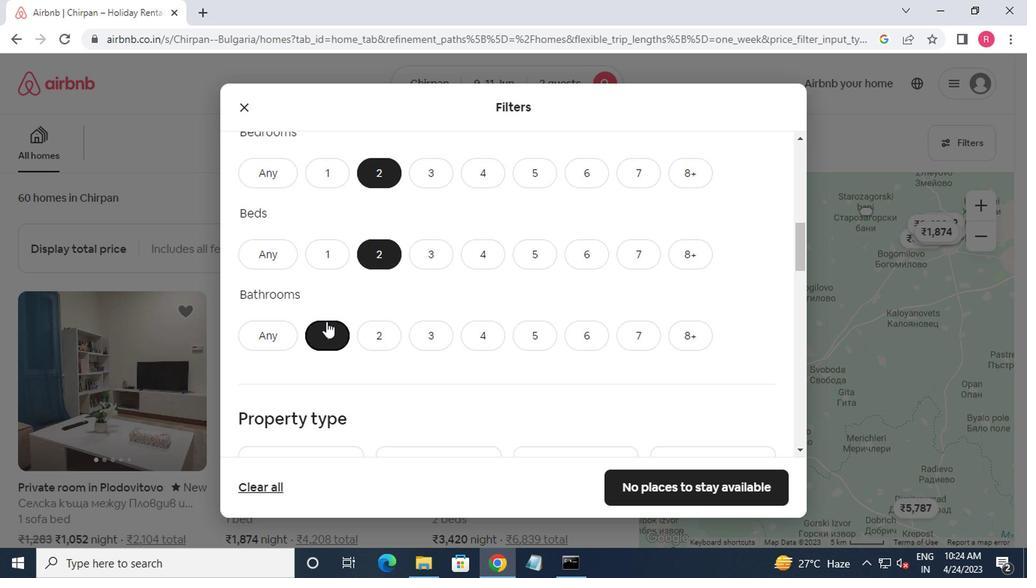 
Action: Mouse scrolled (327, 322) with delta (0, -1)
Screenshot: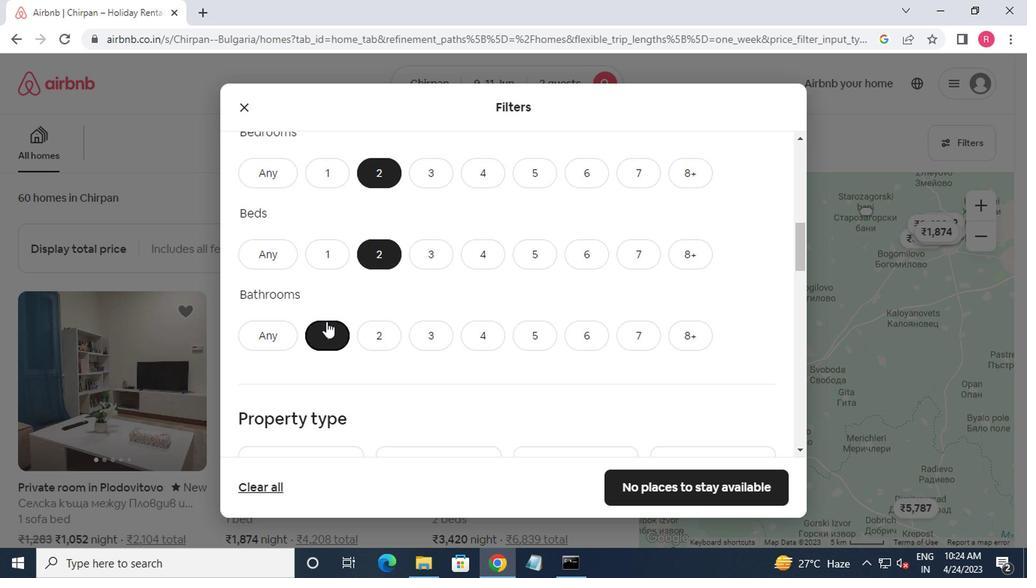 
Action: Mouse moved to (327, 323)
Screenshot: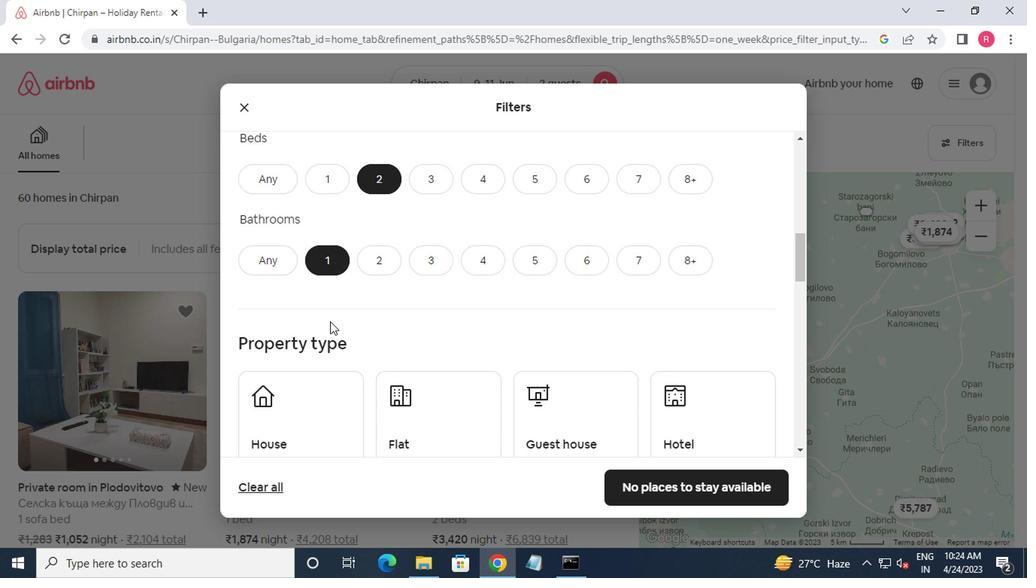 
Action: Mouse scrolled (327, 322) with delta (0, -1)
Screenshot: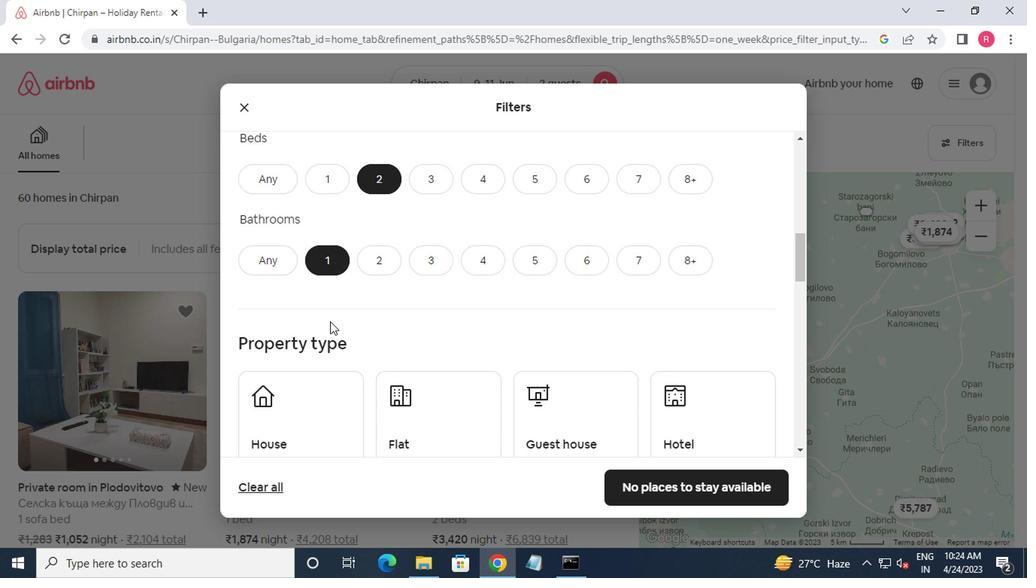 
Action: Mouse moved to (328, 330)
Screenshot: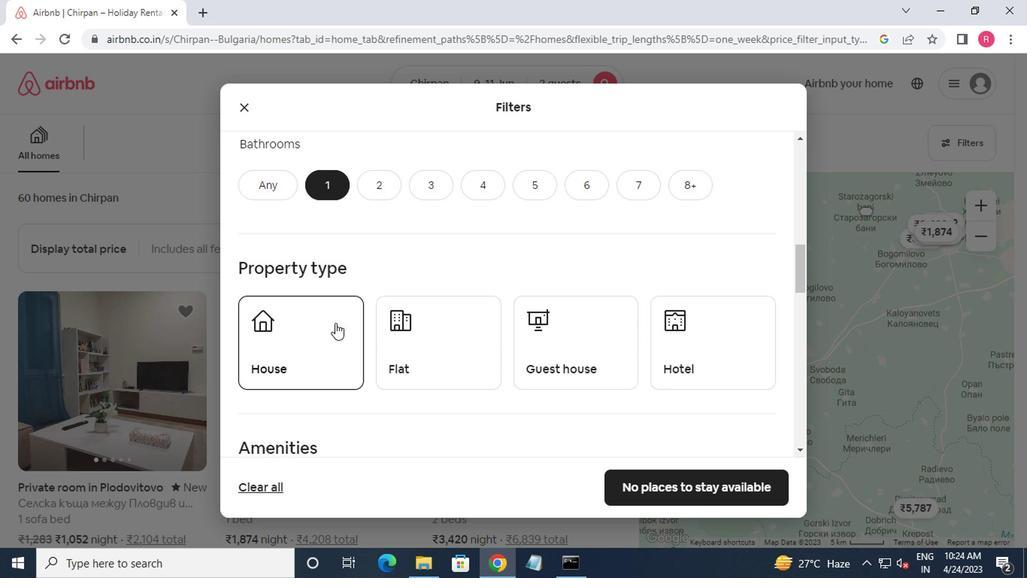 
Action: Mouse pressed left at (328, 330)
Screenshot: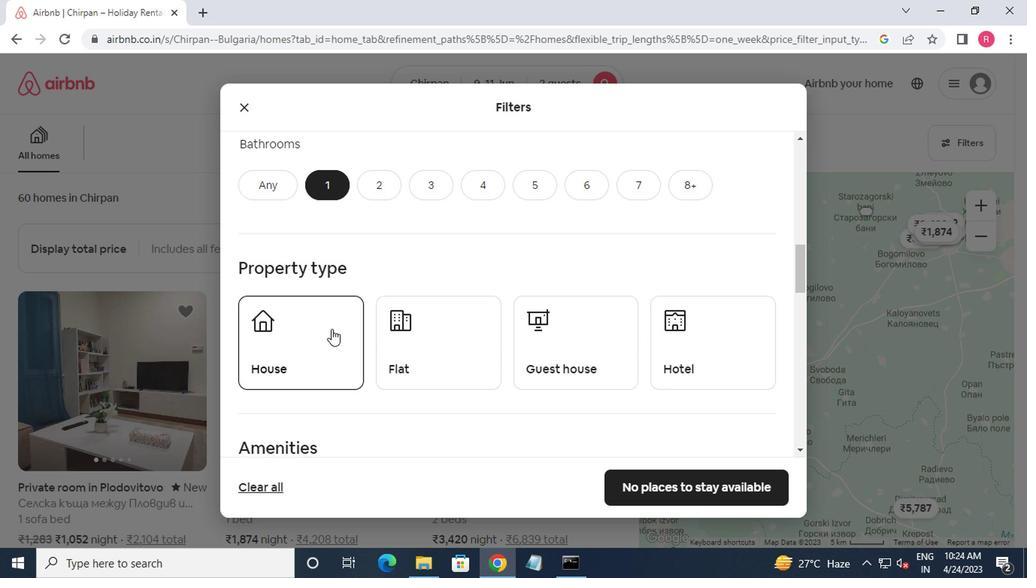 
Action: Mouse moved to (409, 344)
Screenshot: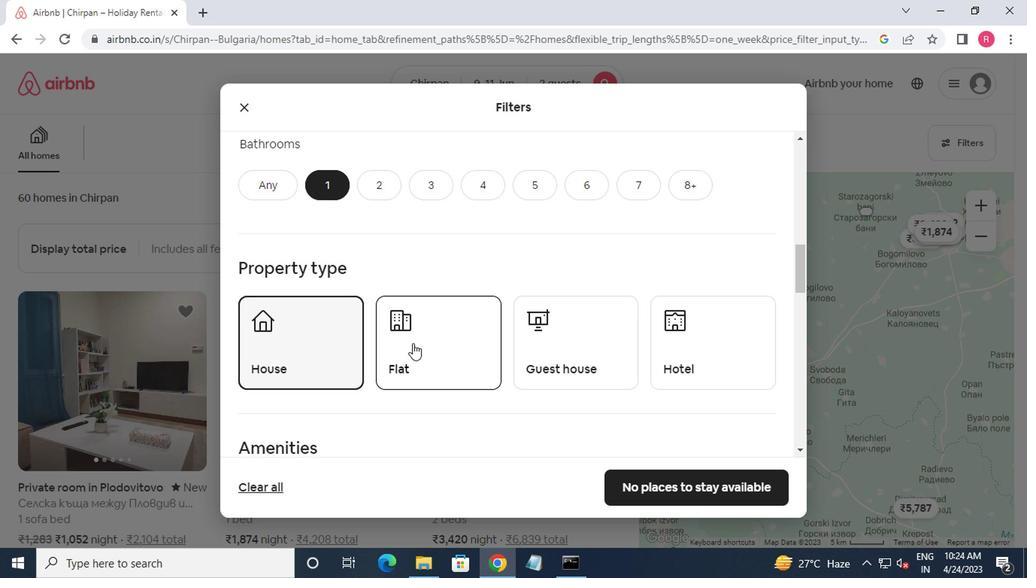 
Action: Mouse pressed left at (409, 344)
Screenshot: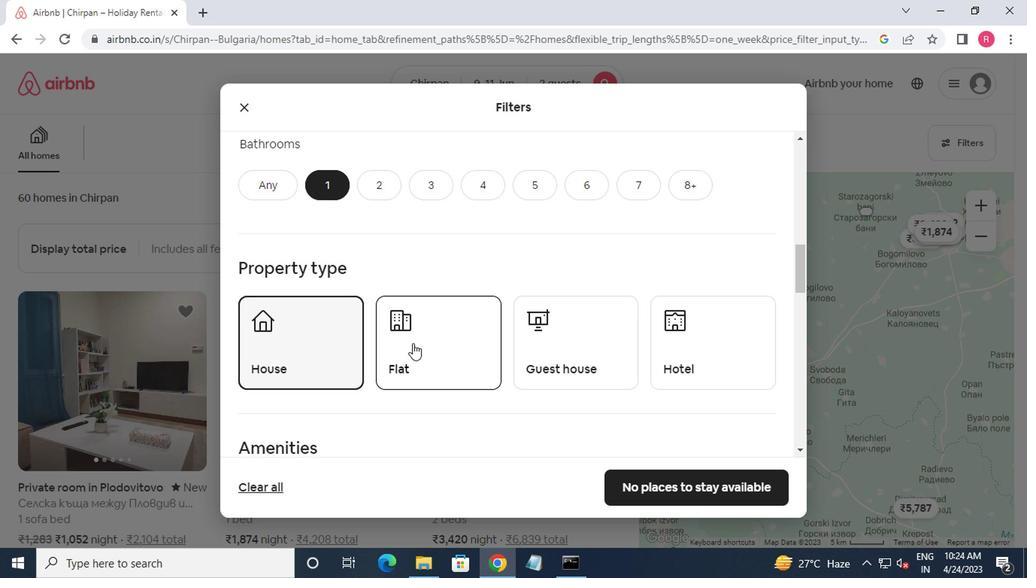 
Action: Mouse moved to (565, 353)
Screenshot: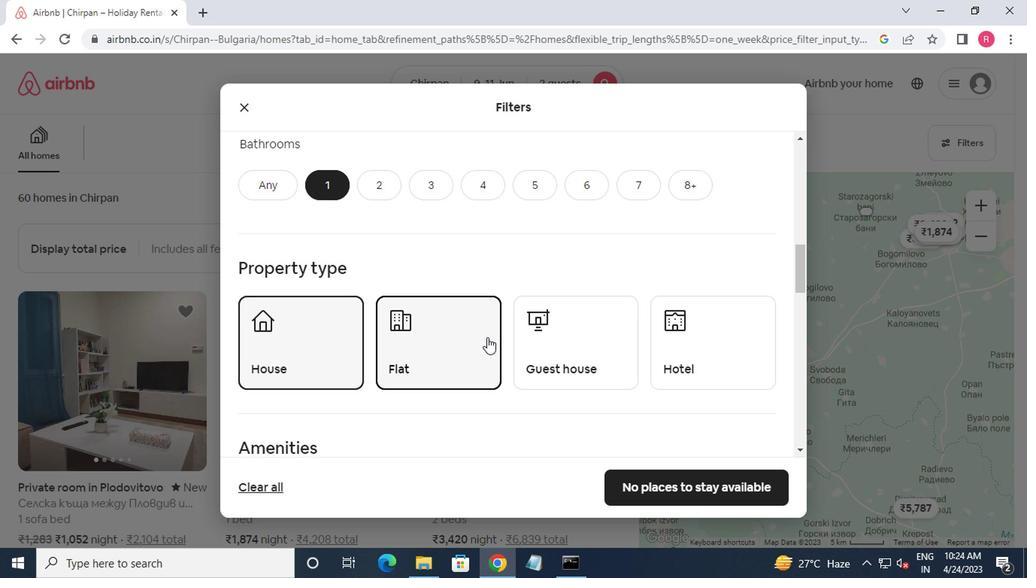 
Action: Mouse pressed left at (565, 353)
Screenshot: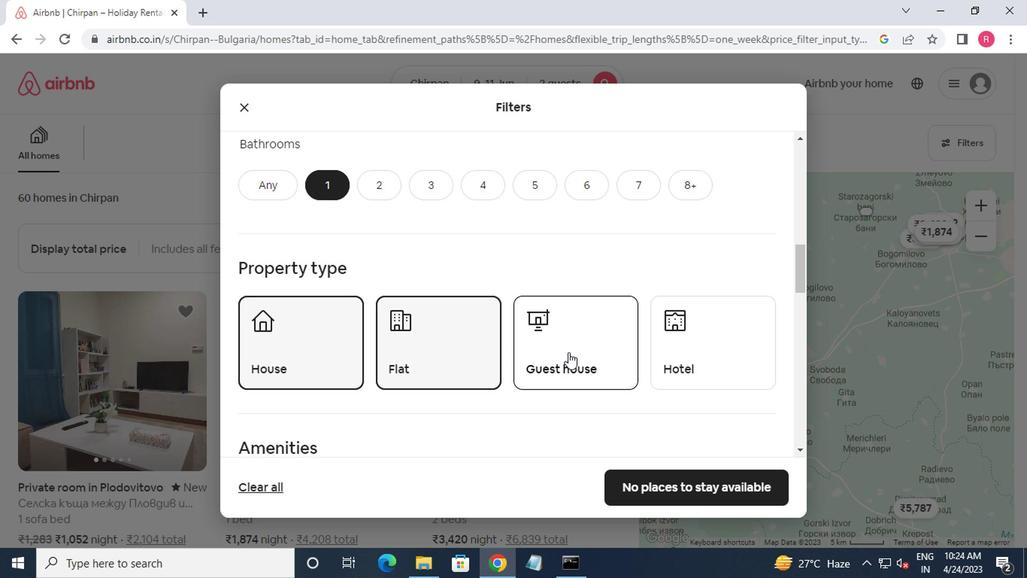 
Action: Mouse moved to (563, 347)
Screenshot: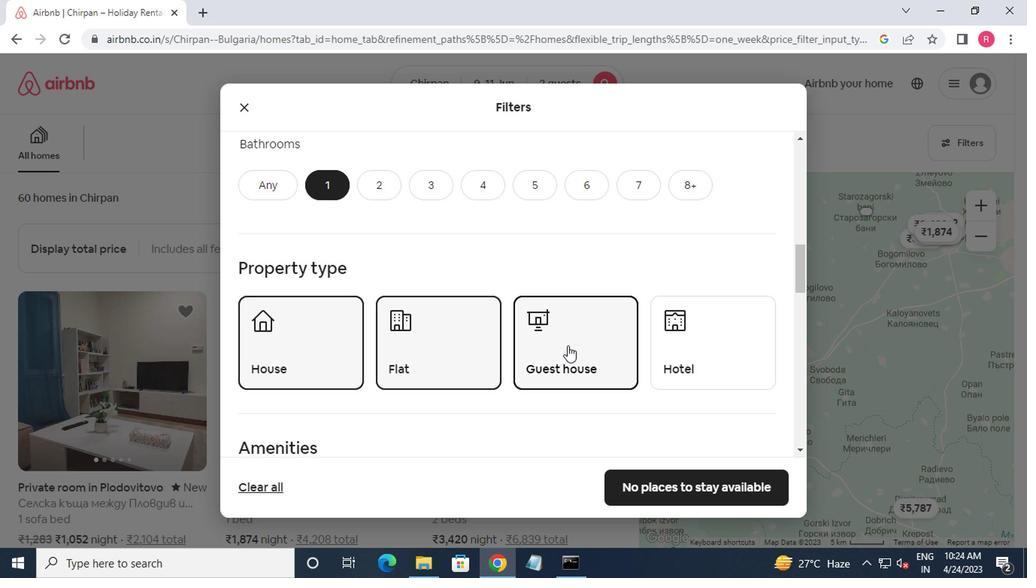 
Action: Mouse scrolled (563, 346) with delta (0, -1)
Screenshot: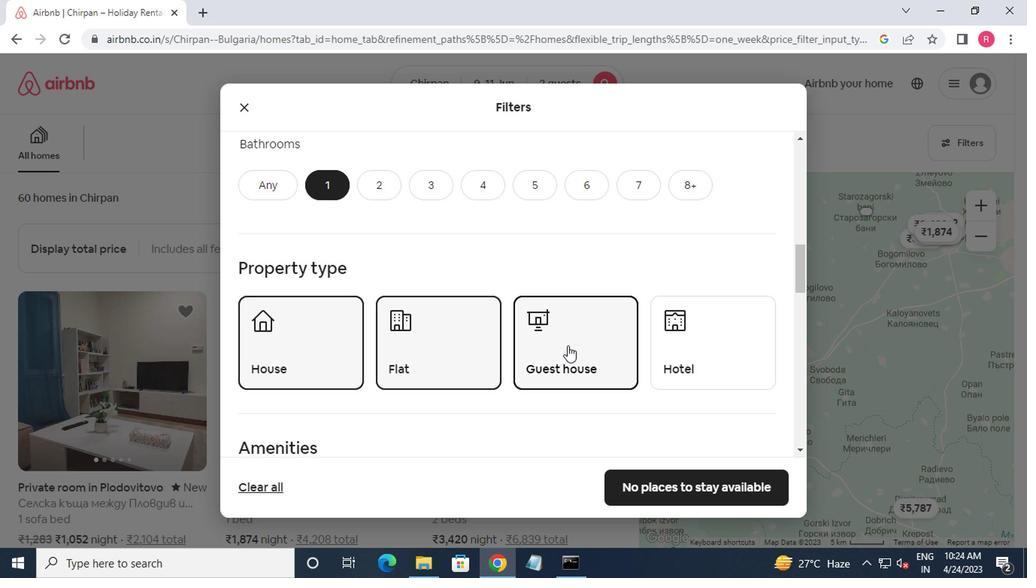 
Action: Mouse moved to (562, 347)
Screenshot: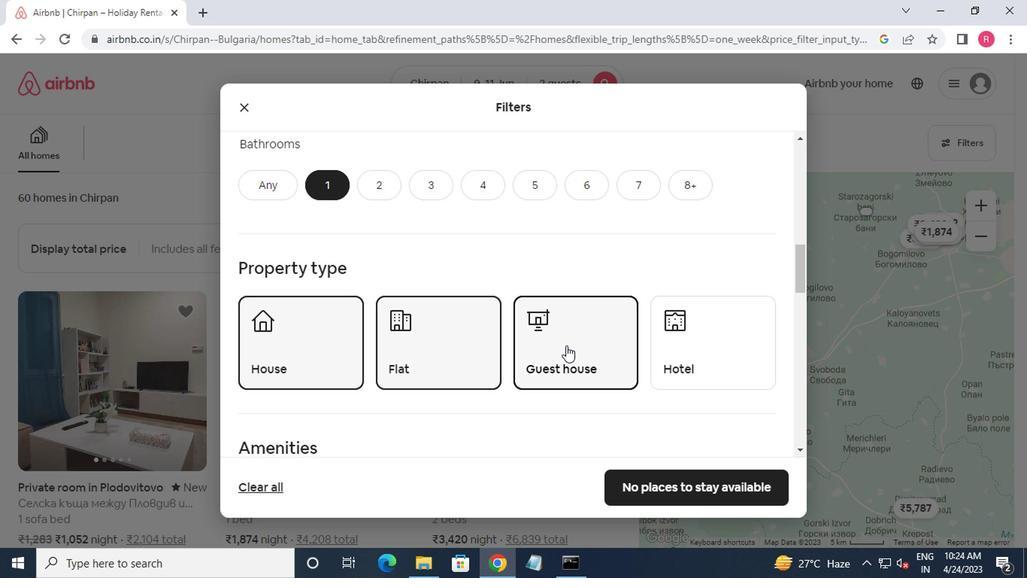 
Action: Mouse scrolled (562, 346) with delta (0, -1)
Screenshot: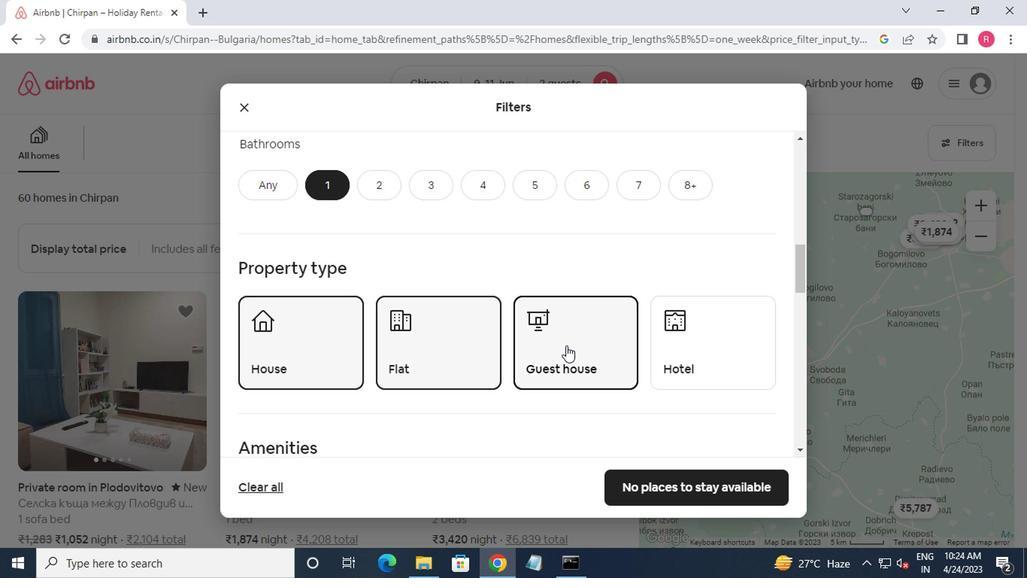 
Action: Mouse moved to (255, 375)
Screenshot: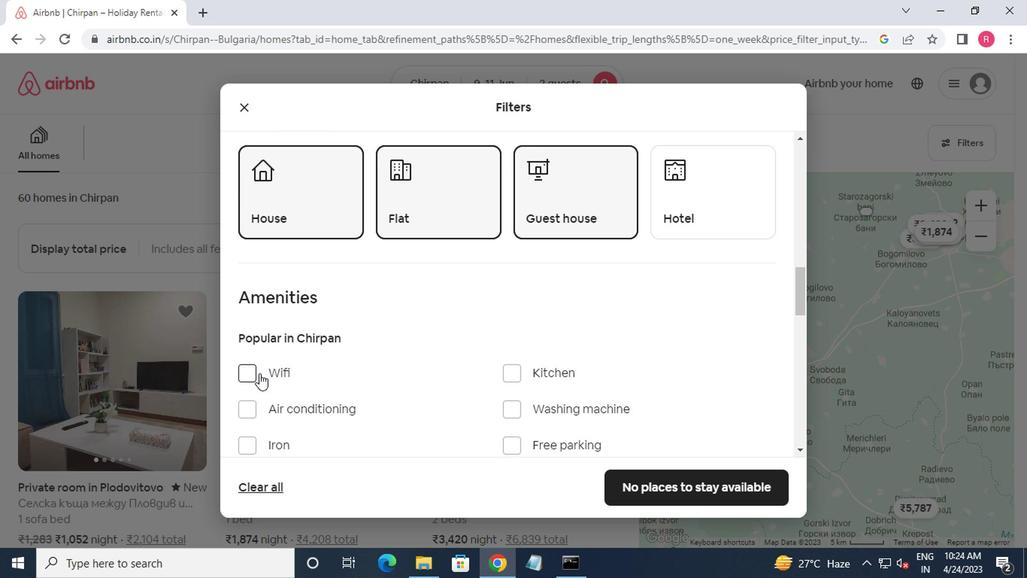 
Action: Mouse pressed left at (255, 375)
Screenshot: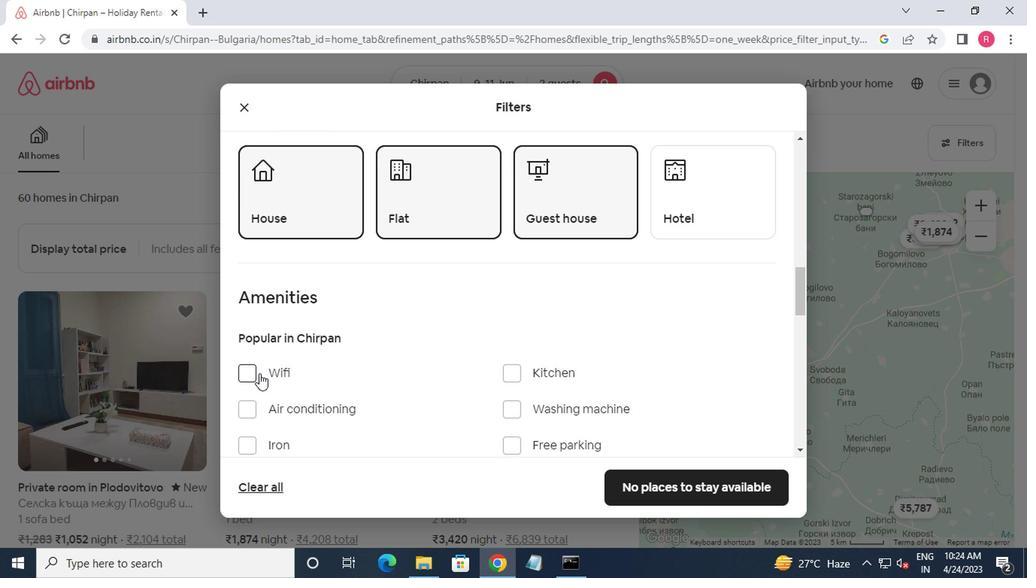
Action: Mouse moved to (436, 338)
Screenshot: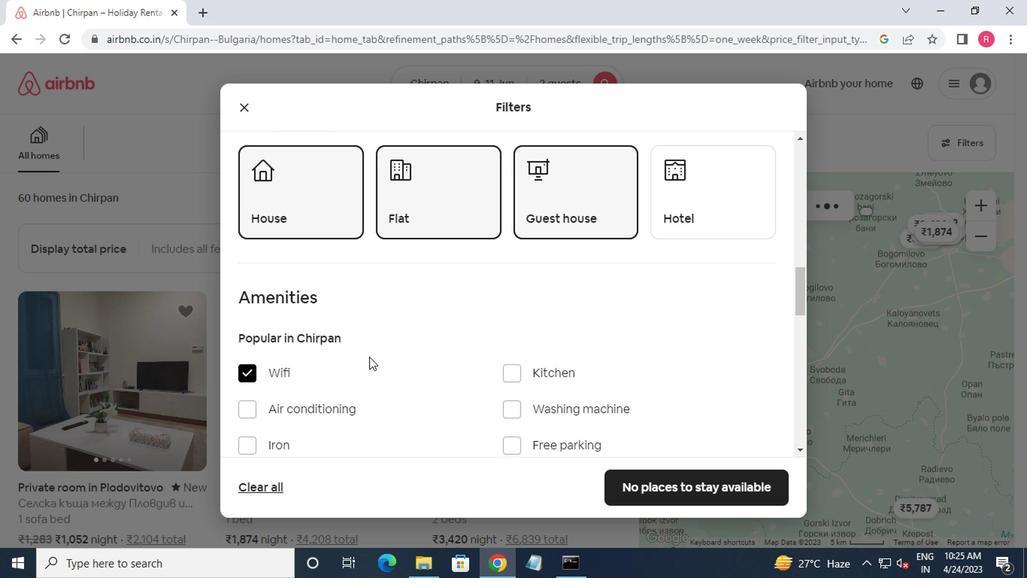 
Action: Mouse scrolled (436, 338) with delta (0, 0)
Screenshot: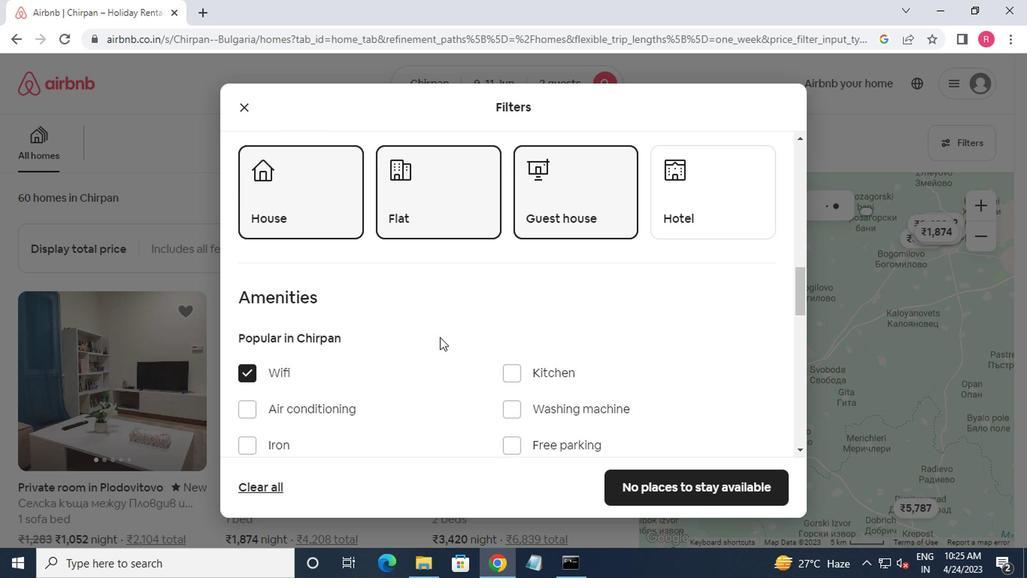 
Action: Mouse scrolled (436, 338) with delta (0, 0)
Screenshot: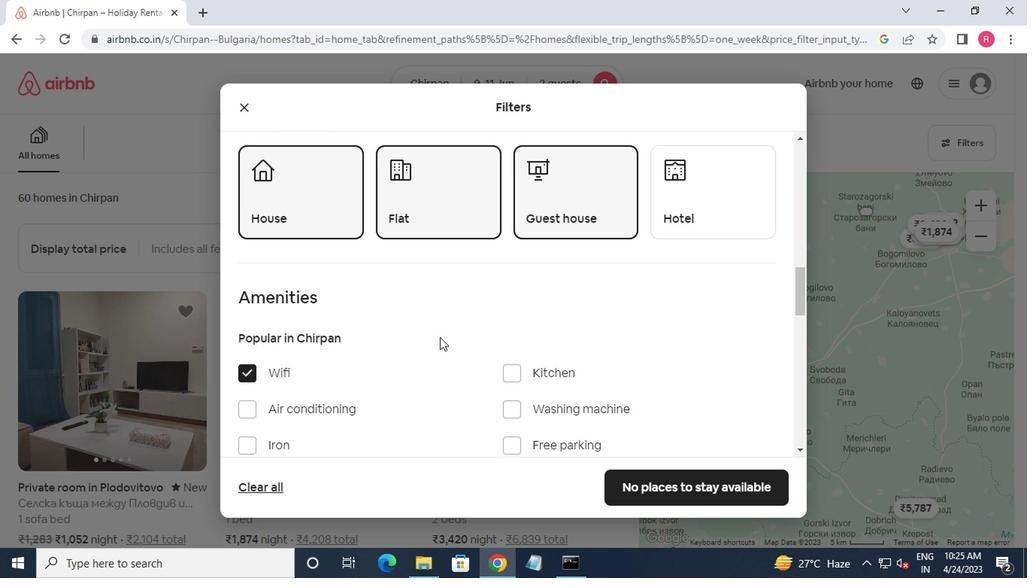 
Action: Mouse moved to (437, 338)
Screenshot: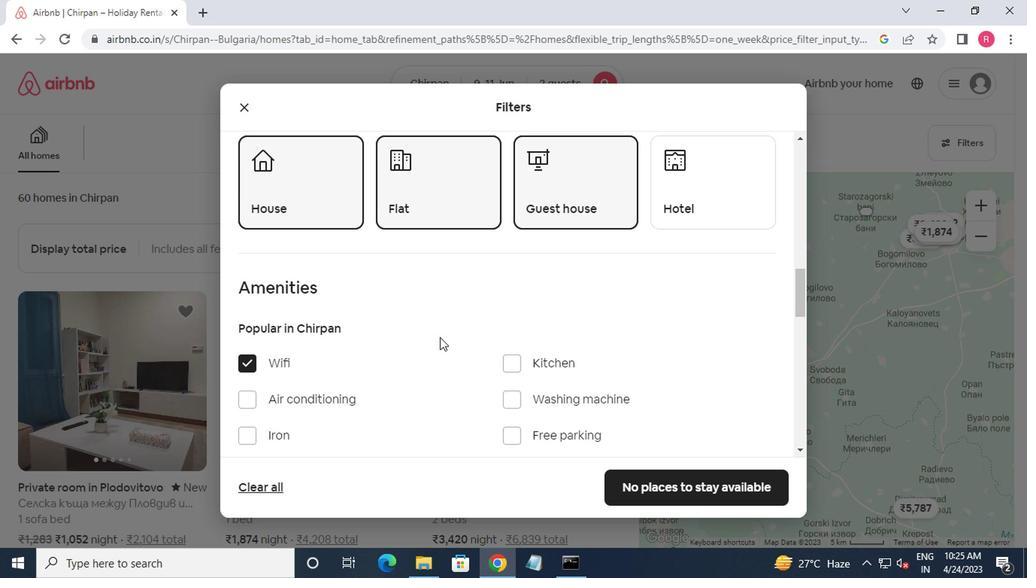 
Action: Mouse scrolled (437, 338) with delta (0, 0)
Screenshot: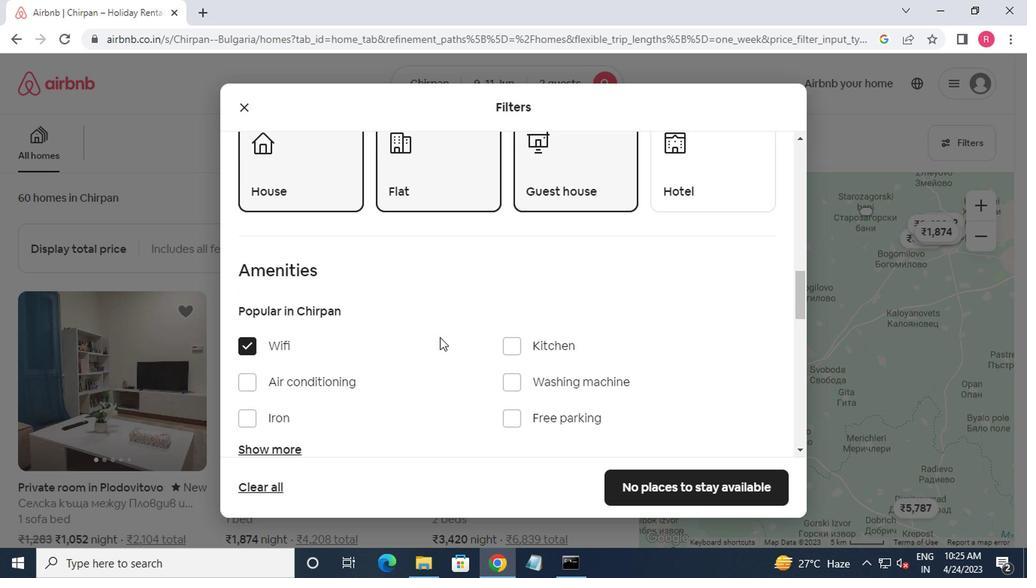 
Action: Mouse moved to (440, 338)
Screenshot: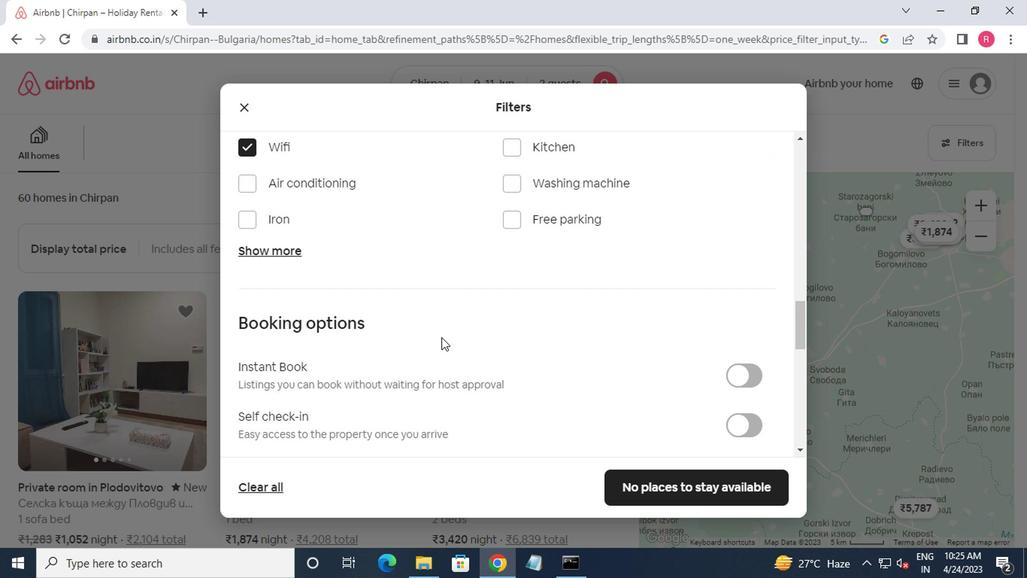 
Action: Mouse scrolled (440, 338) with delta (0, 0)
Screenshot: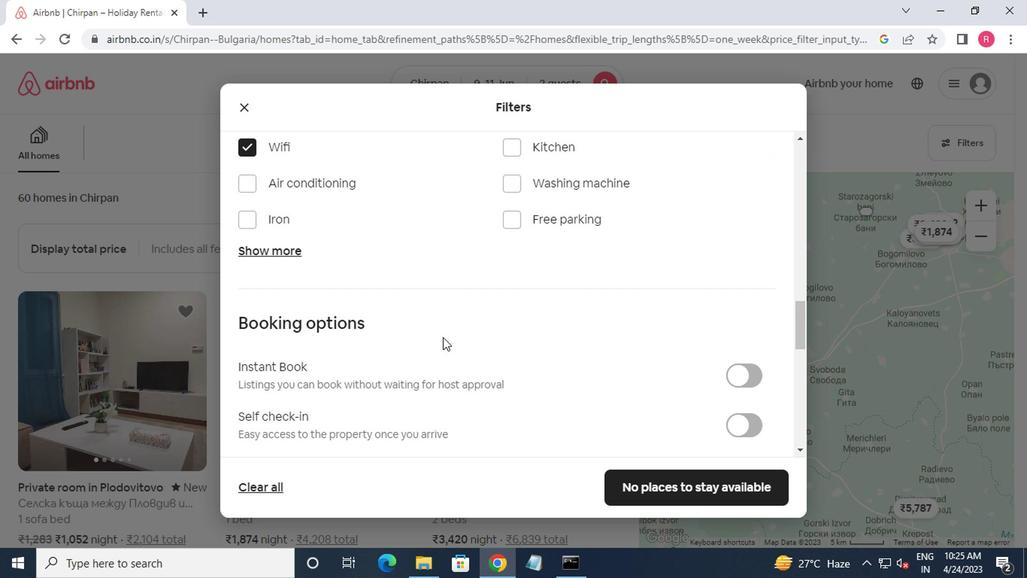 
Action: Mouse scrolled (440, 338) with delta (0, 0)
Screenshot: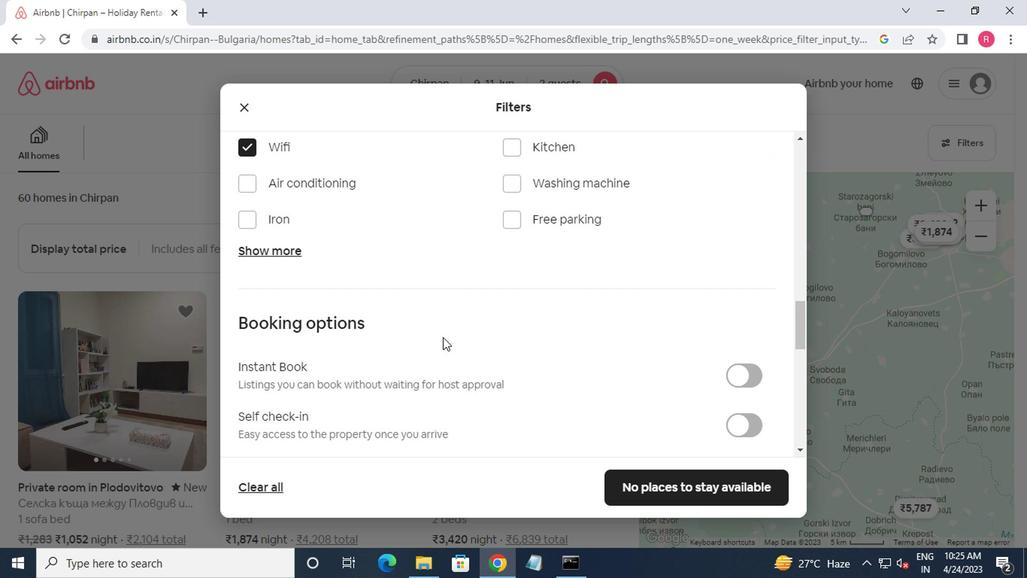 
Action: Mouse scrolled (440, 338) with delta (0, 0)
Screenshot: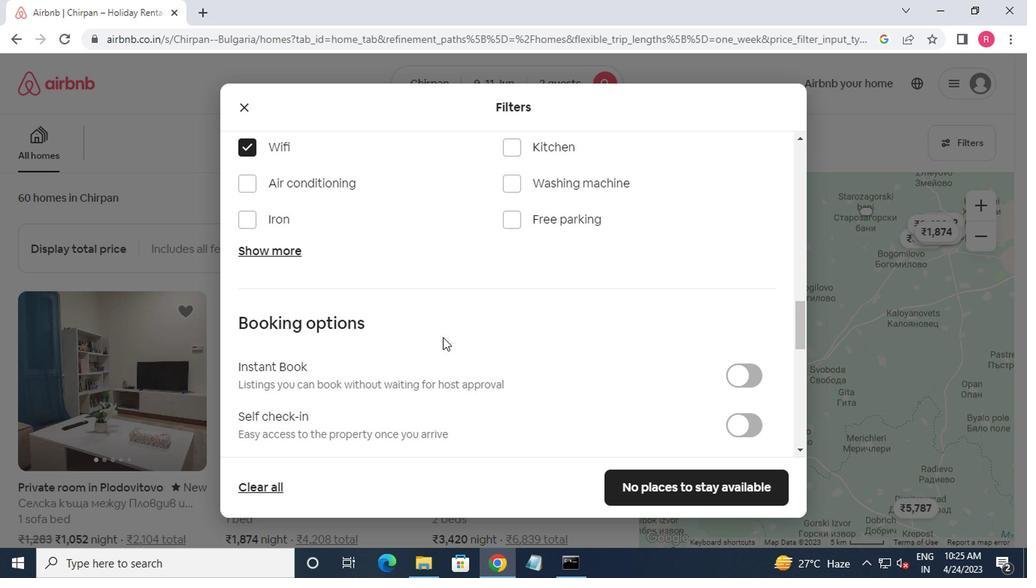 
Action: Mouse moved to (739, 207)
Screenshot: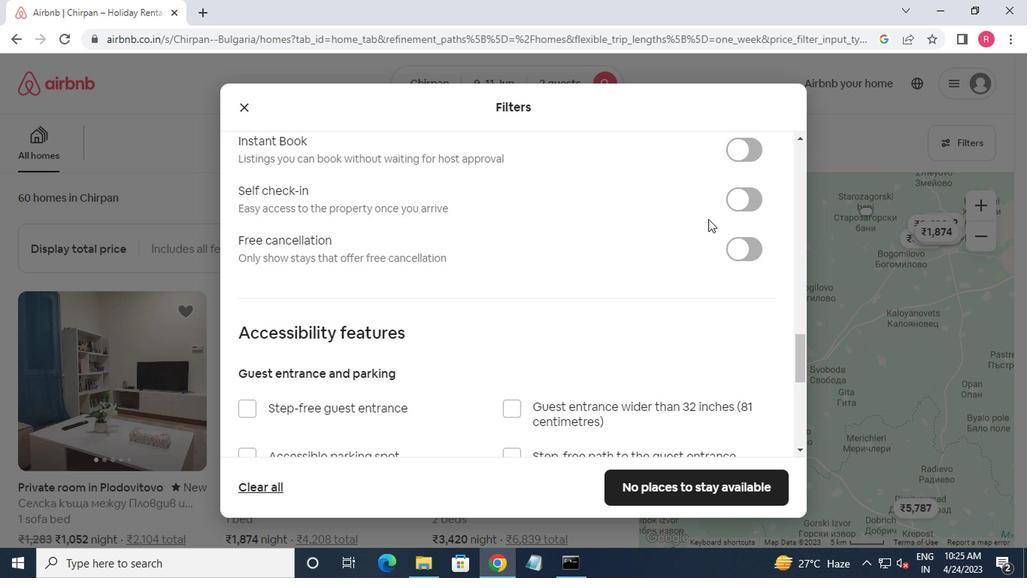 
Action: Mouse pressed left at (739, 207)
Screenshot: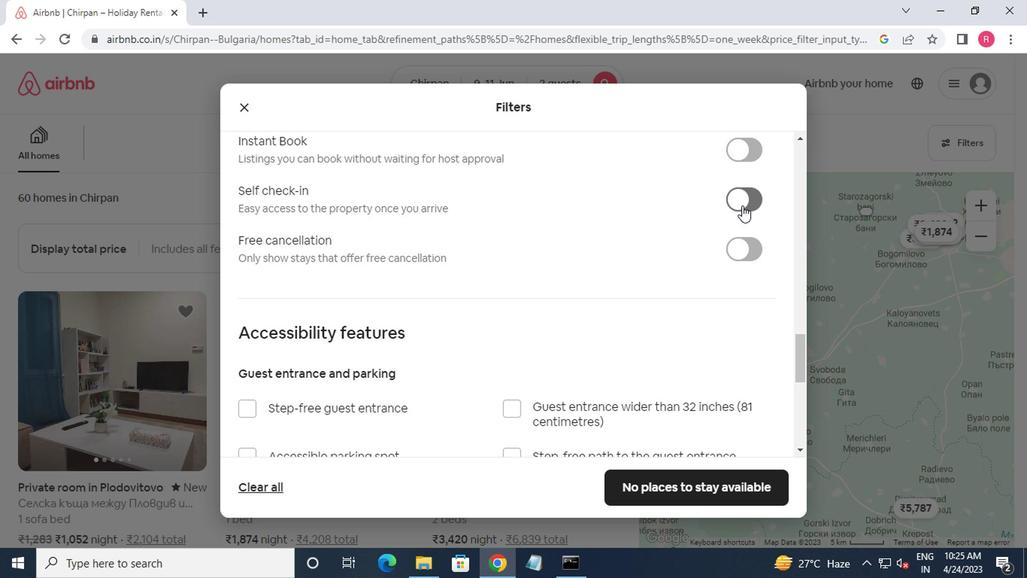 
Action: Mouse moved to (675, 228)
Screenshot: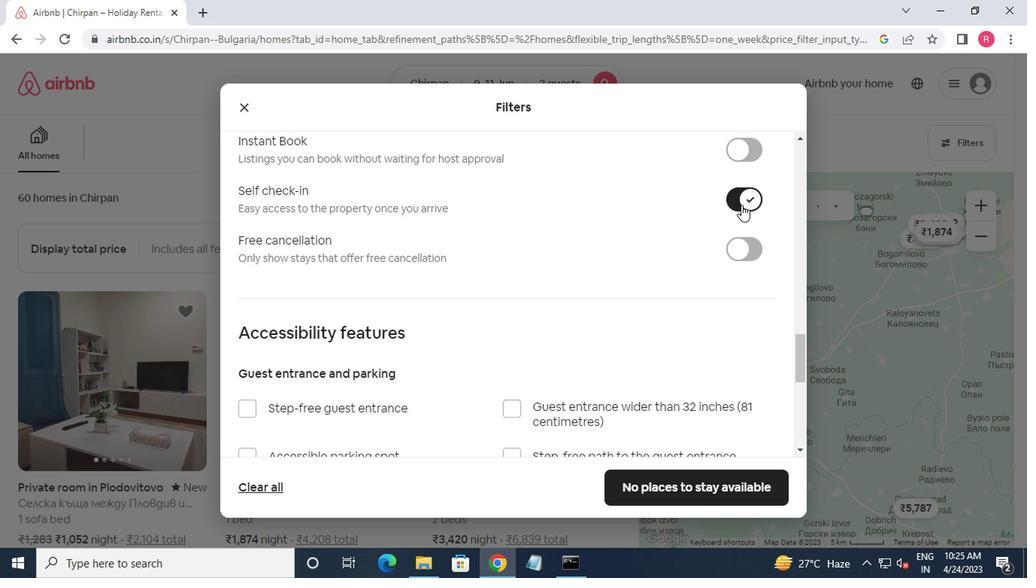 
Action: Mouse scrolled (675, 227) with delta (0, -1)
Screenshot: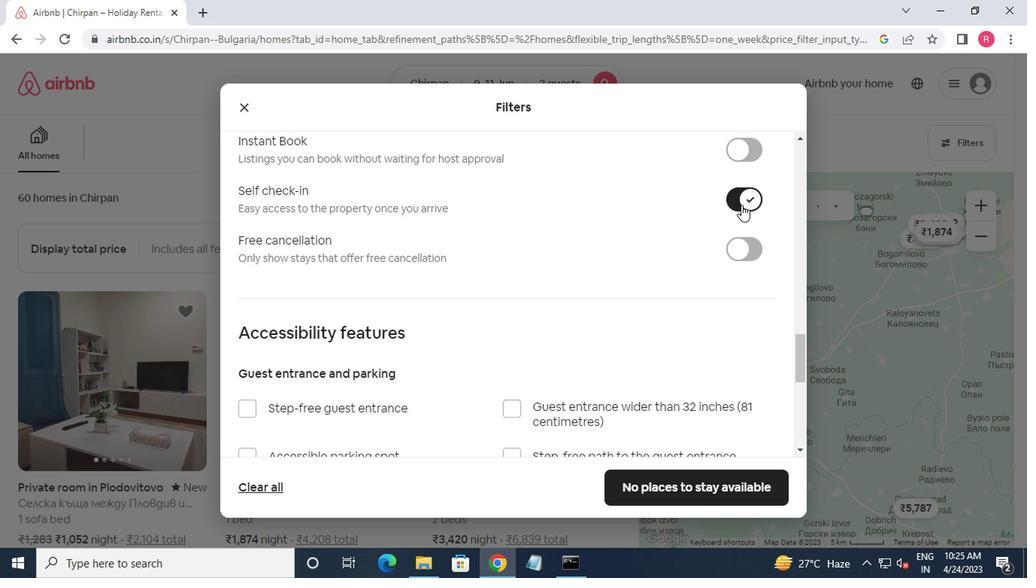 
Action: Mouse moved to (665, 233)
Screenshot: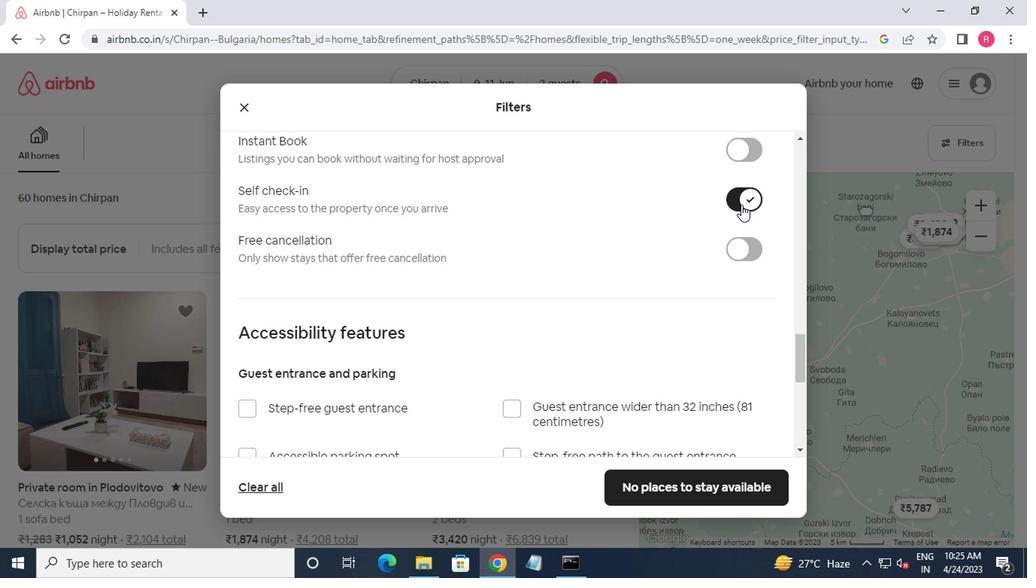 
Action: Mouse scrolled (665, 232) with delta (0, 0)
Screenshot: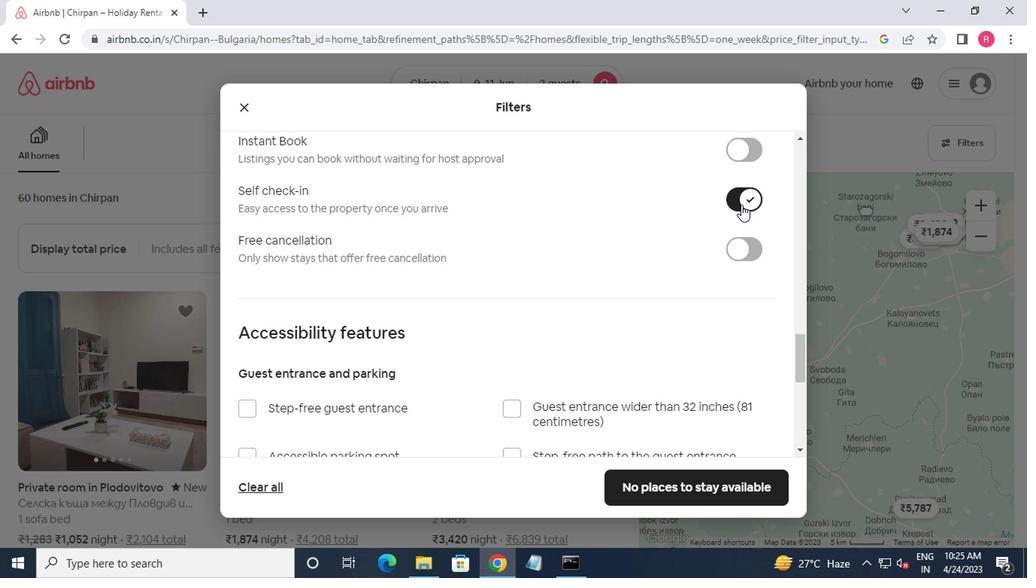 
Action: Mouse moved to (658, 237)
Screenshot: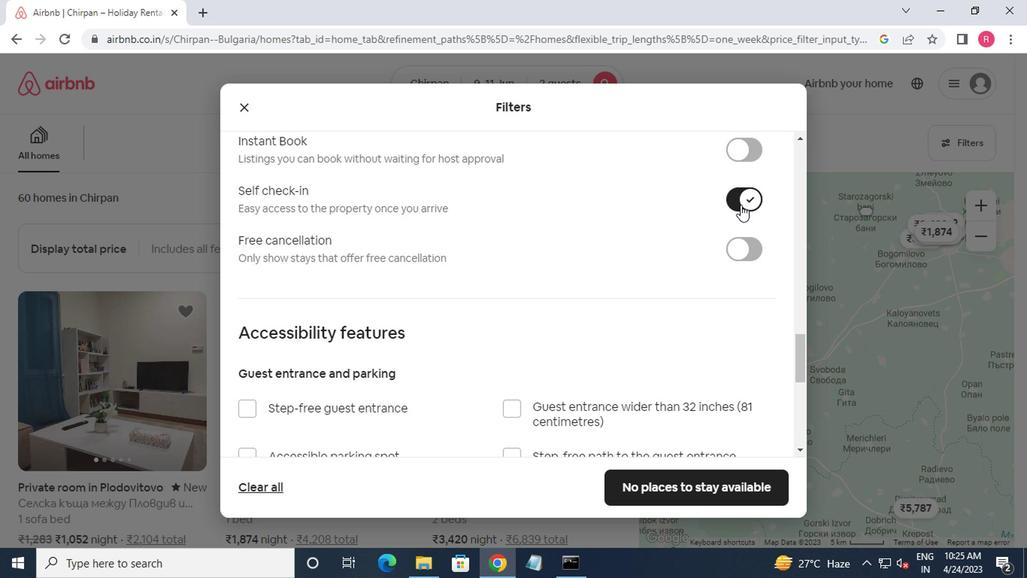 
Action: Mouse scrolled (658, 236) with delta (0, 0)
Screenshot: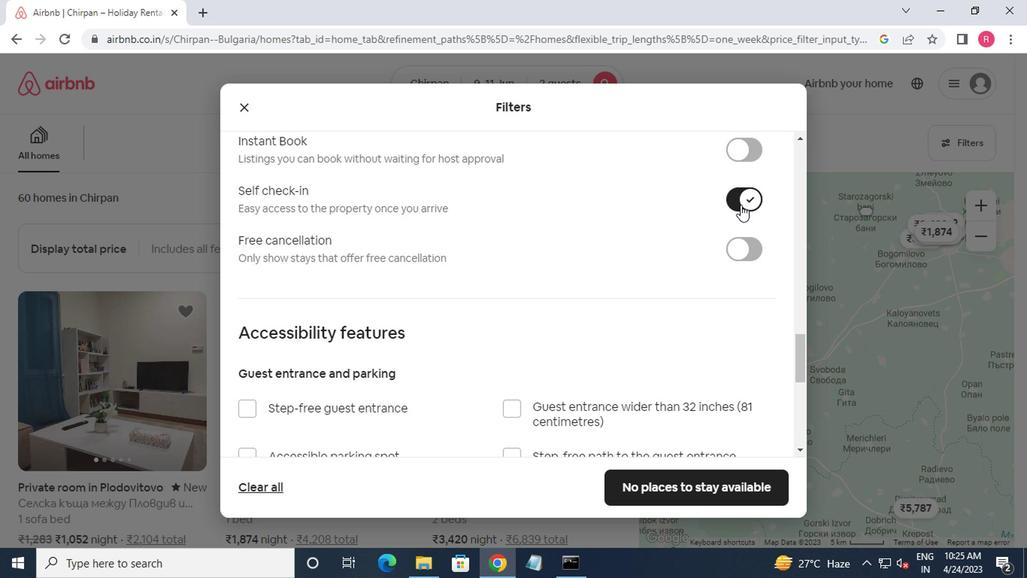 
Action: Mouse moved to (491, 274)
Screenshot: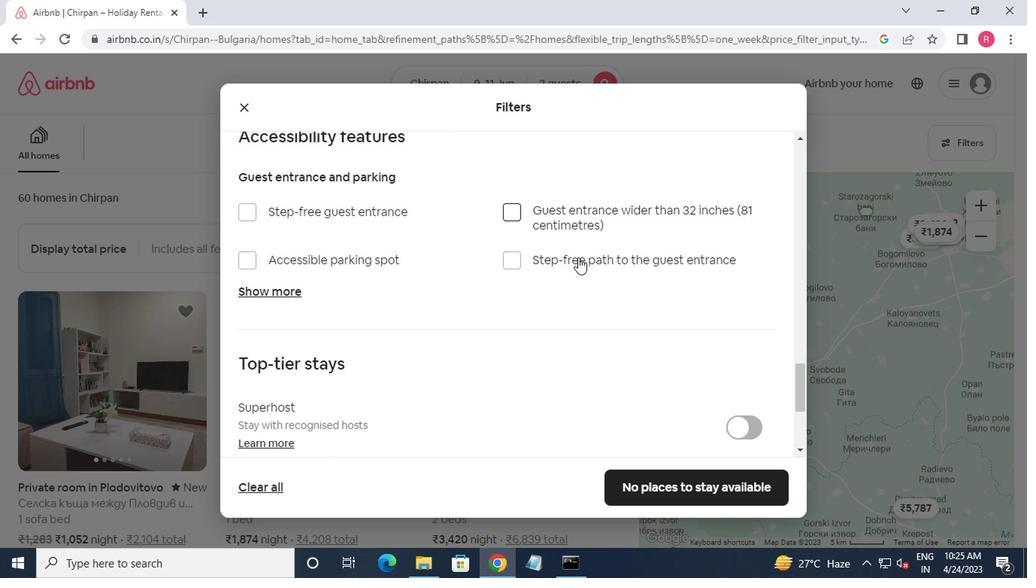 
Action: Mouse scrolled (491, 273) with delta (0, 0)
Screenshot: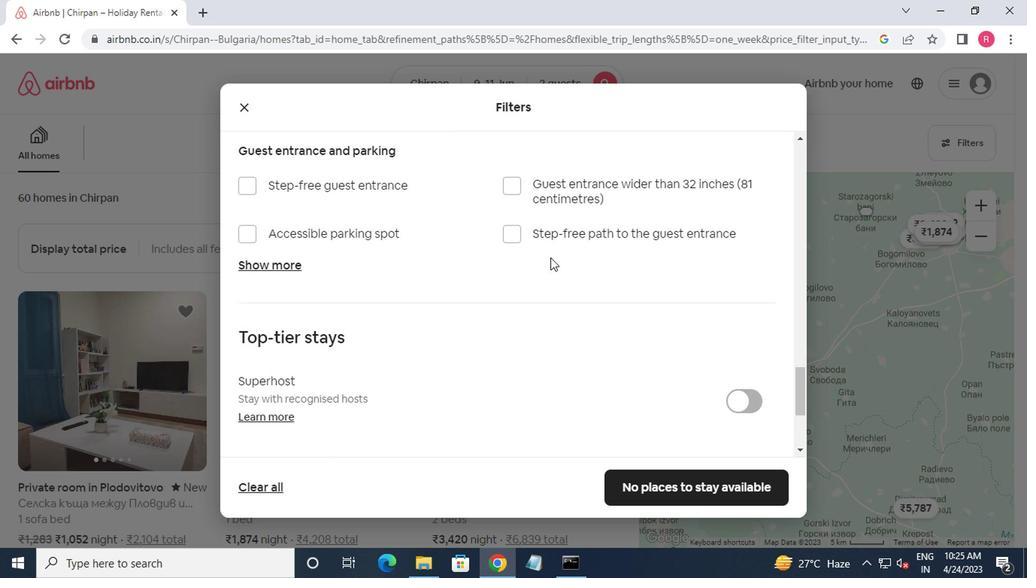
Action: Mouse moved to (488, 277)
Screenshot: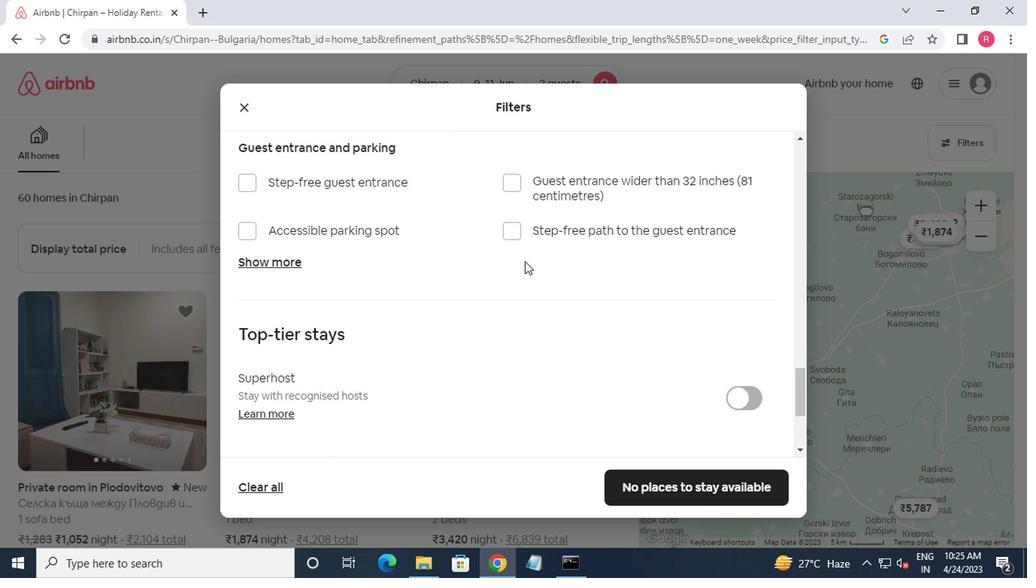 
Action: Mouse scrolled (488, 276) with delta (0, 0)
Screenshot: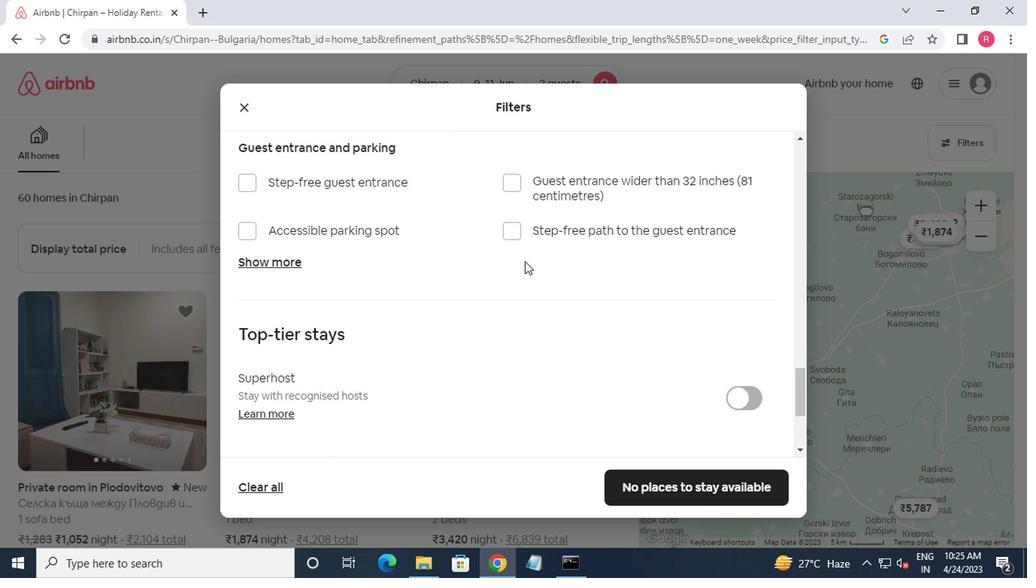 
Action: Mouse moved to (487, 278)
Screenshot: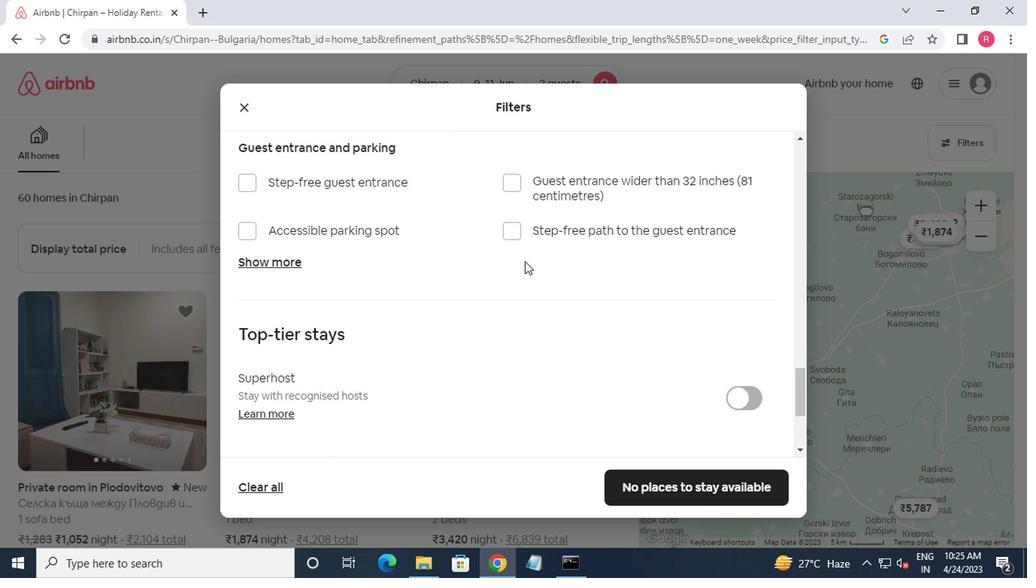
Action: Mouse scrolled (487, 277) with delta (0, -1)
Screenshot: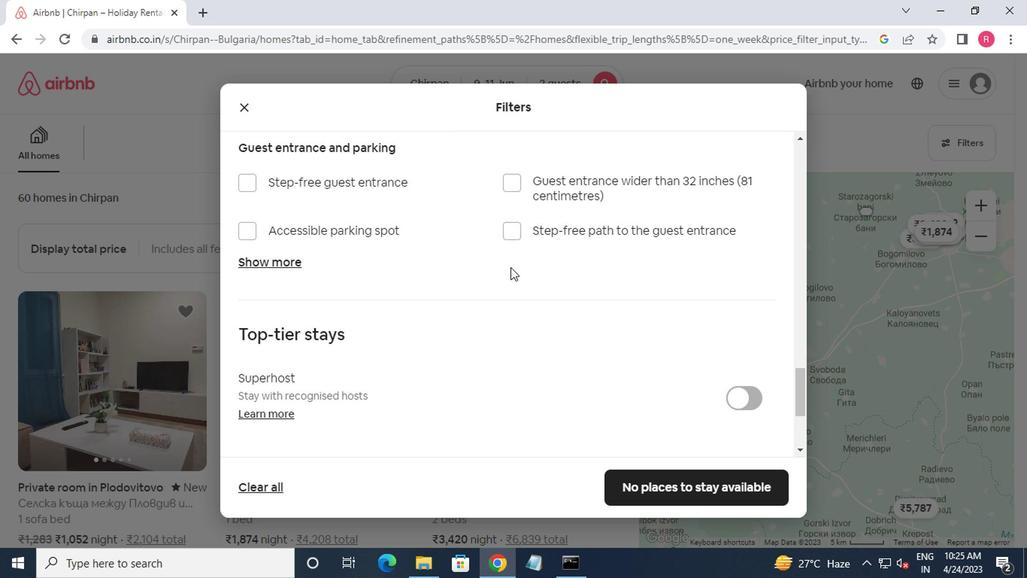 
Action: Mouse moved to (483, 279)
Screenshot: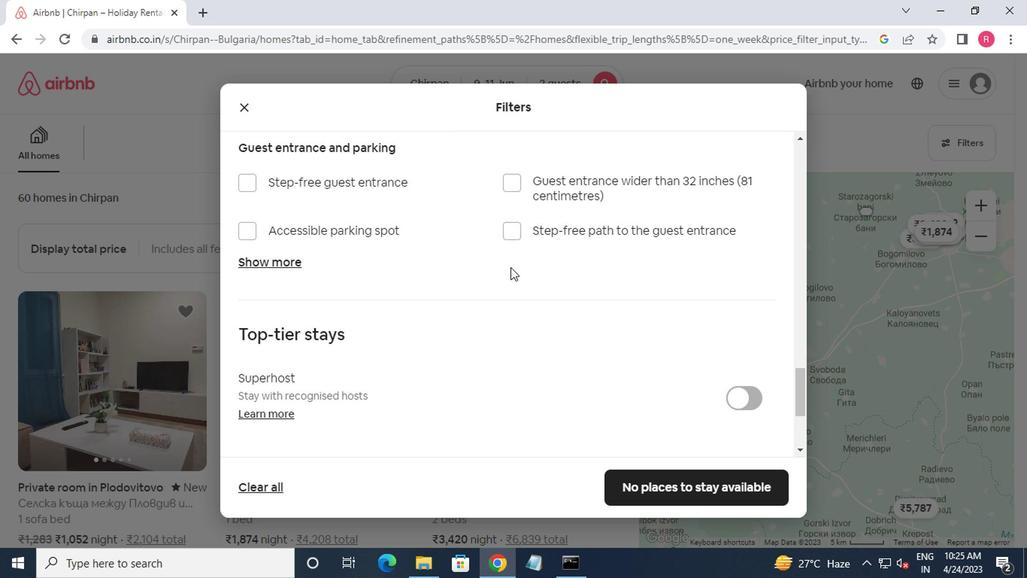 
Action: Mouse scrolled (483, 278) with delta (0, 0)
Screenshot: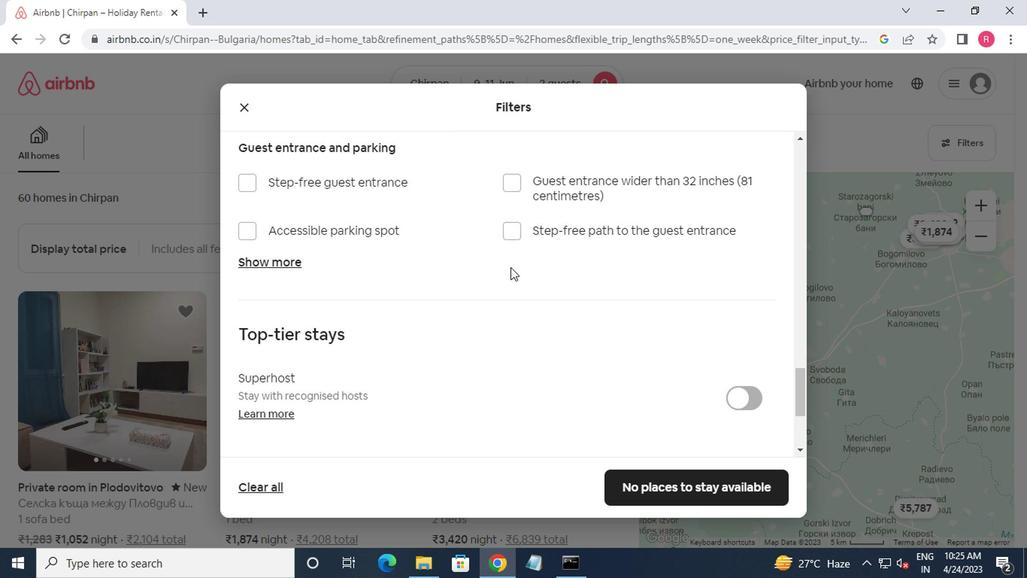 
Action: Mouse moved to (283, 351)
Screenshot: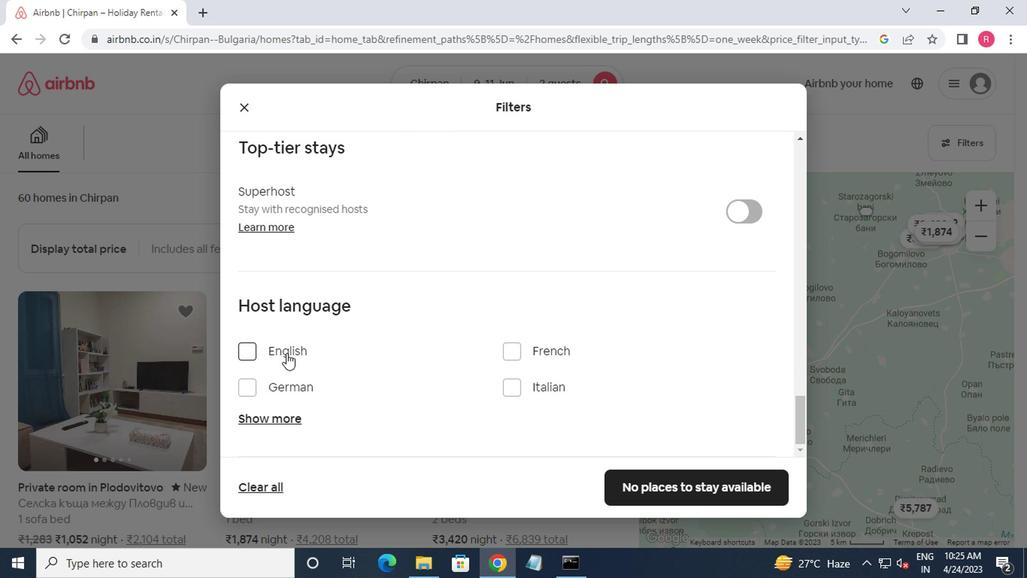 
Action: Mouse pressed left at (283, 351)
Screenshot: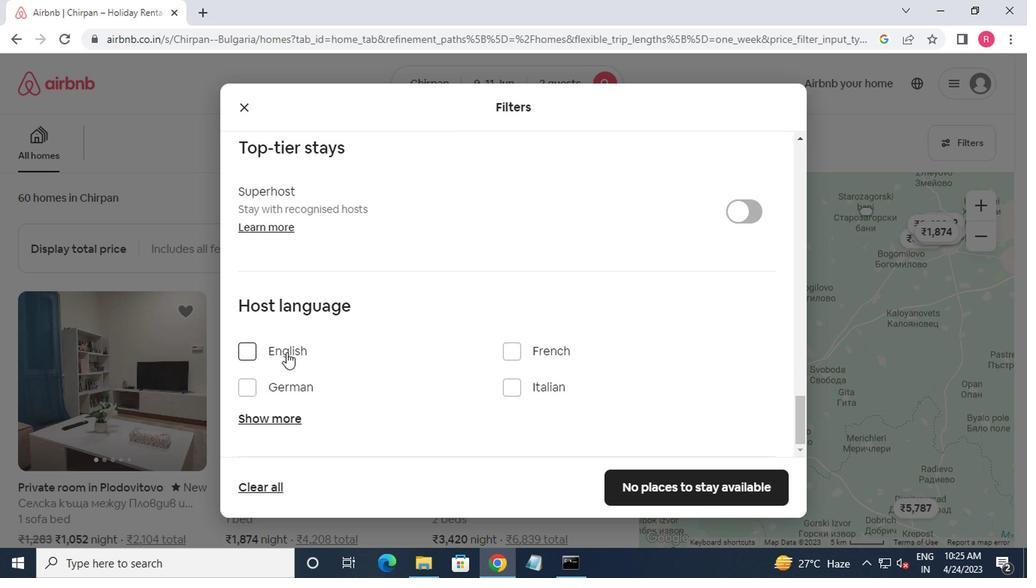 
Action: Mouse moved to (643, 472)
Screenshot: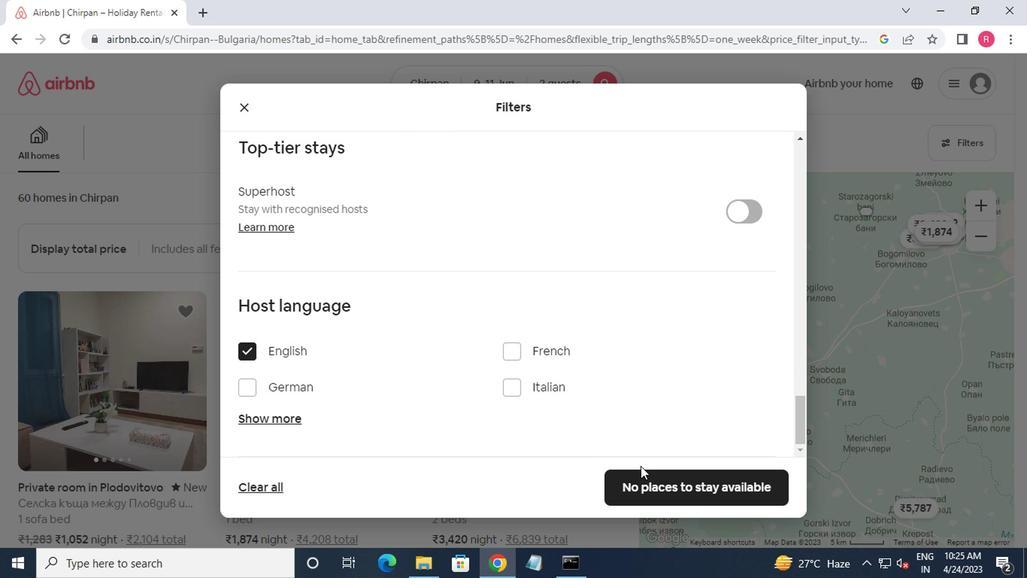 
Action: Mouse pressed left at (643, 472)
Screenshot: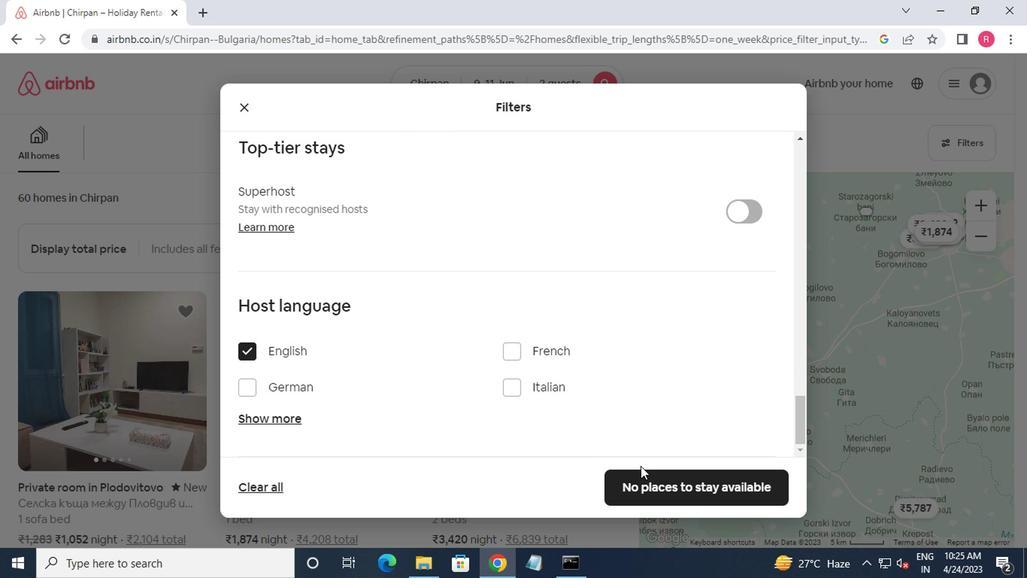 
Action: Mouse moved to (1025, 2)
Screenshot: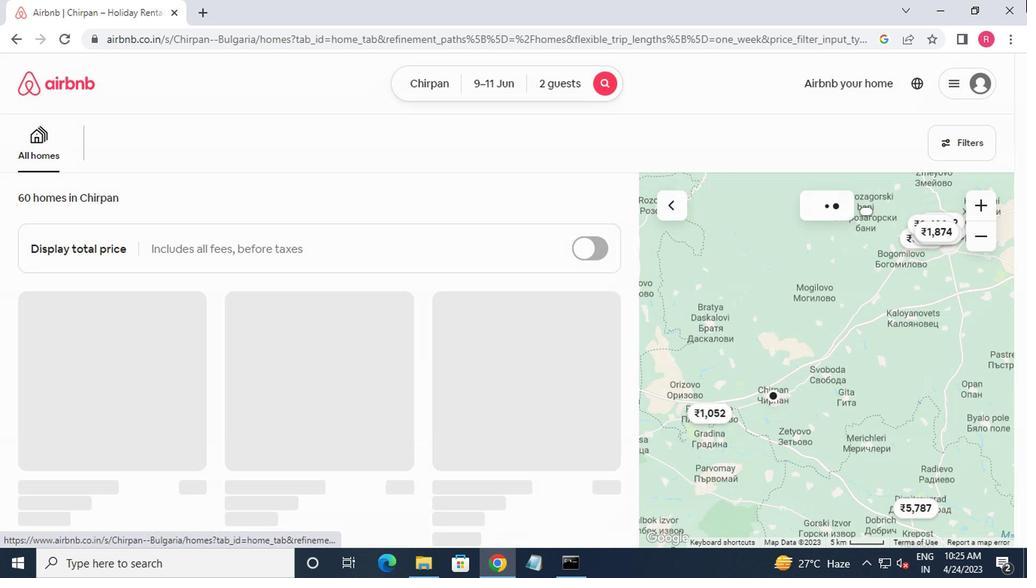 
